 Task: Open Card Image Processing Review in Board Voice of Customer Analysis to Workspace Financial Planning and Analysis and add a team member Softage.2@softage.net, a label Purple, a checklist Intellectual Property Rights, an attachment from your onedrive, a color Purple and finally, add a card description 'Plan and execute company team-building conference with guest speakers on teamwork' and a comment 'We should approach this task with a sense of curiosity and a willingness to learn from others, seeking out new perspectives and insights.'. Add a start date 'Jan 02, 1900' with a due date 'Jan 09, 1900'
Action: Mouse moved to (186, 128)
Screenshot: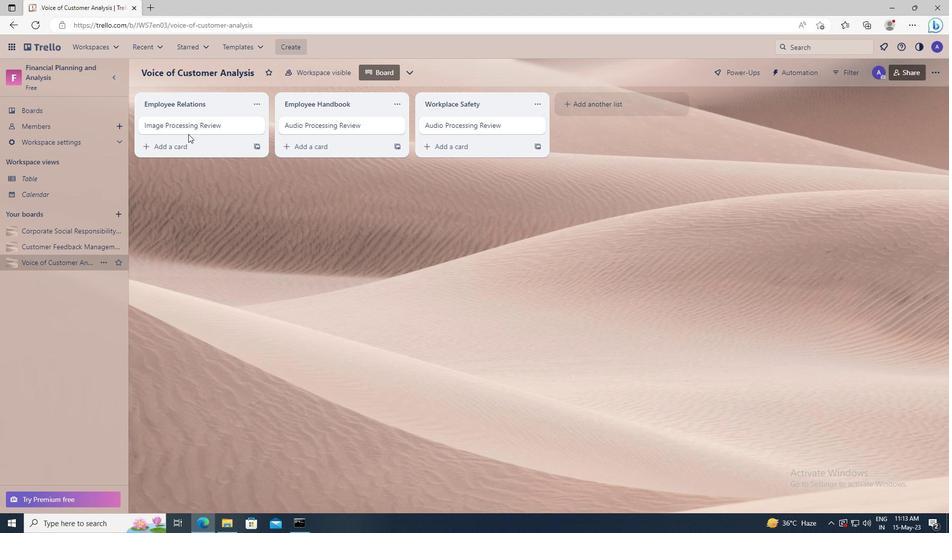 
Action: Mouse pressed left at (186, 128)
Screenshot: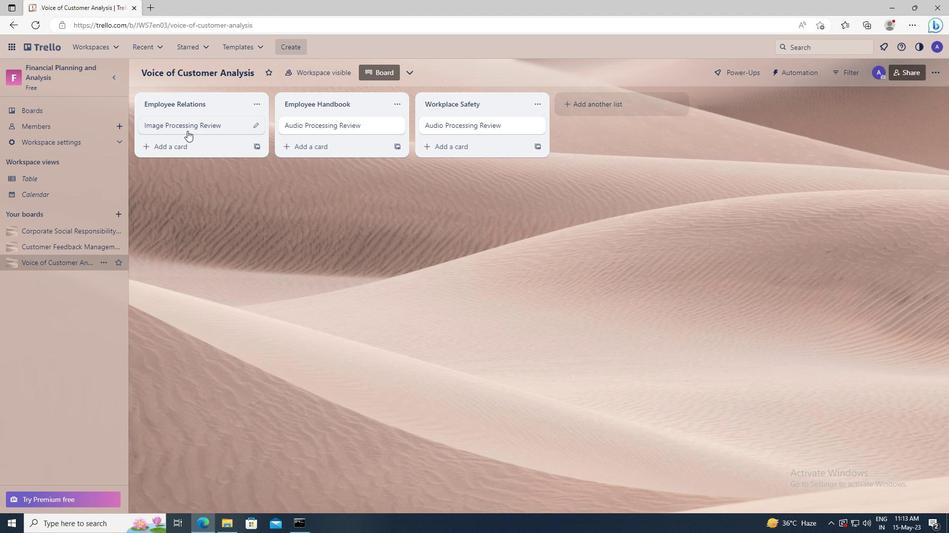 
Action: Mouse moved to (594, 124)
Screenshot: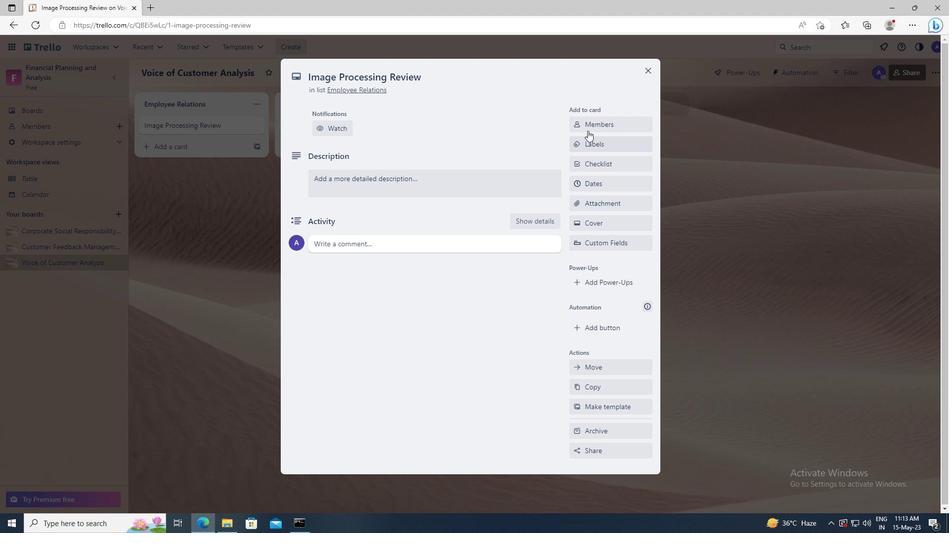 
Action: Mouse pressed left at (594, 124)
Screenshot: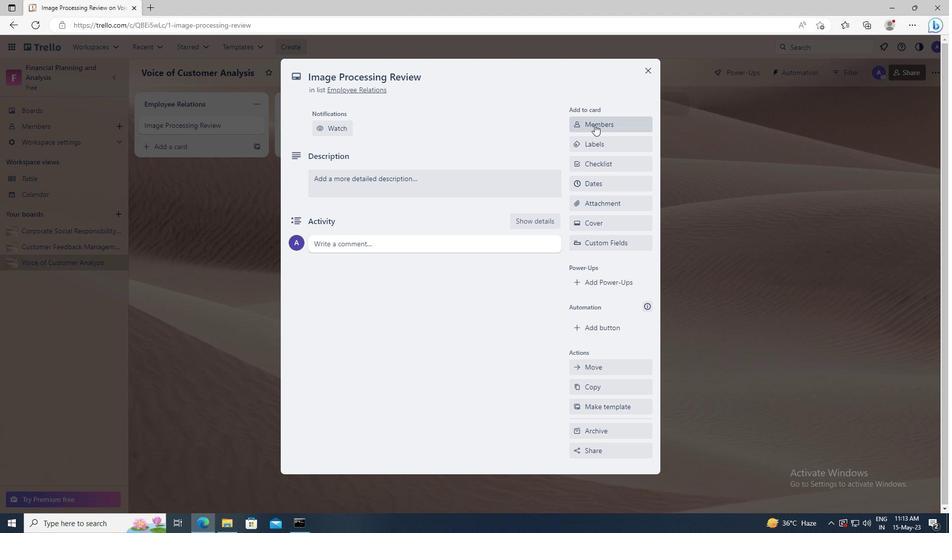 
Action: Mouse moved to (605, 170)
Screenshot: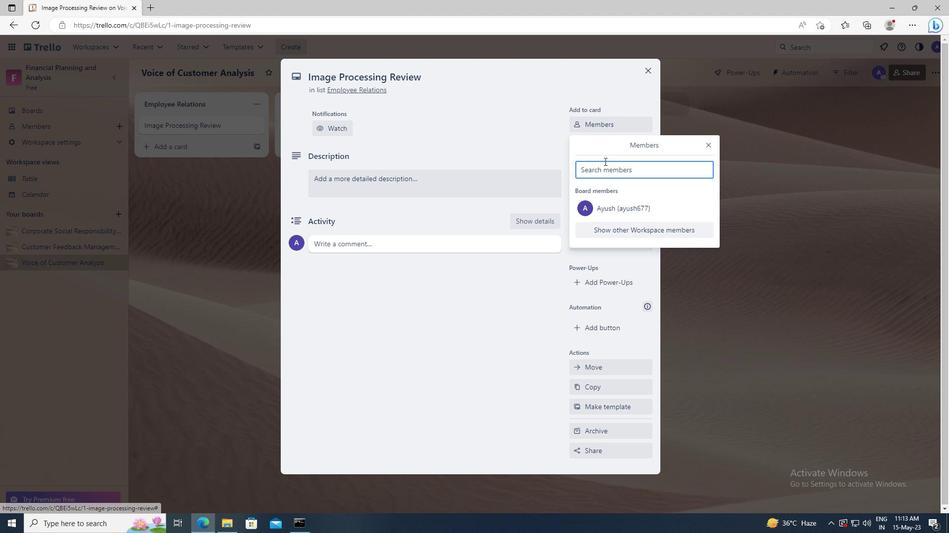 
Action: Mouse pressed left at (605, 170)
Screenshot: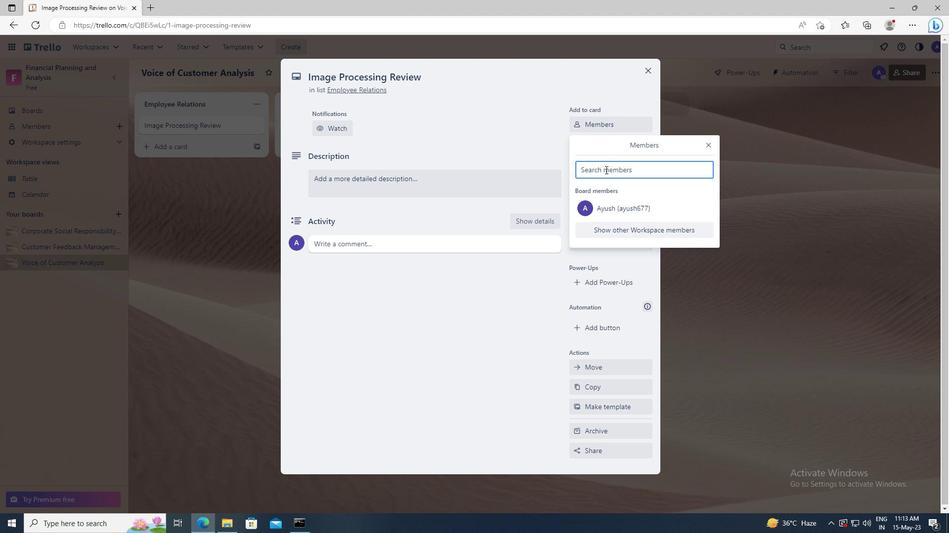 
Action: Key pressed <Key.shift>SOFTAGE.2
Screenshot: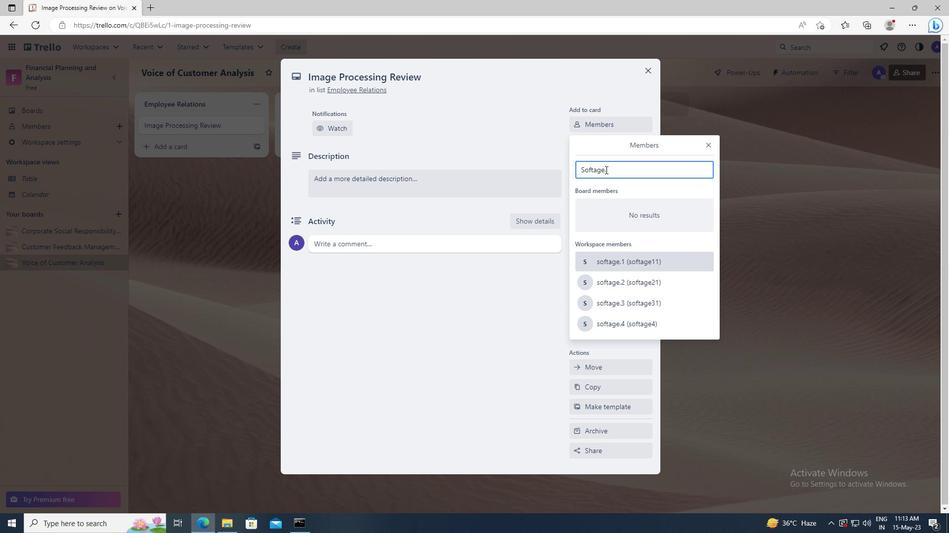 
Action: Mouse moved to (612, 260)
Screenshot: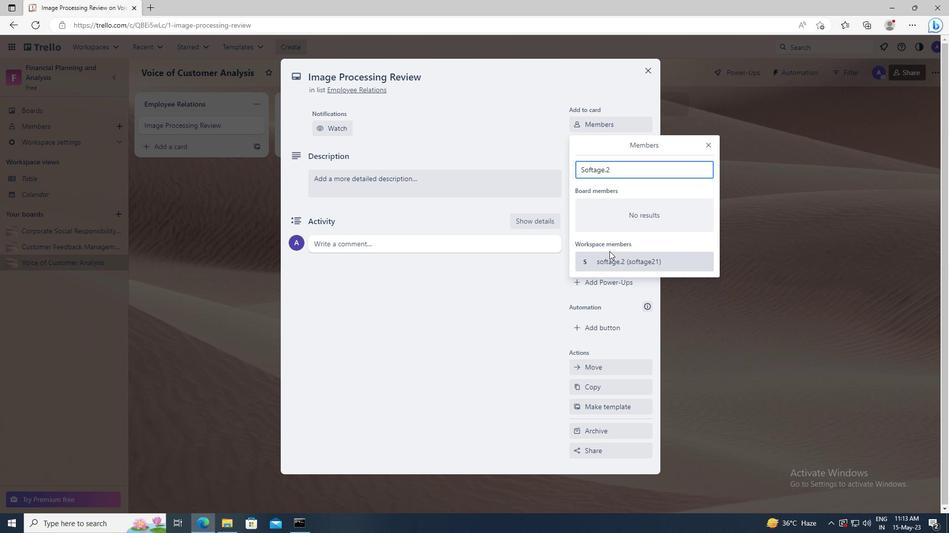 
Action: Mouse pressed left at (612, 260)
Screenshot: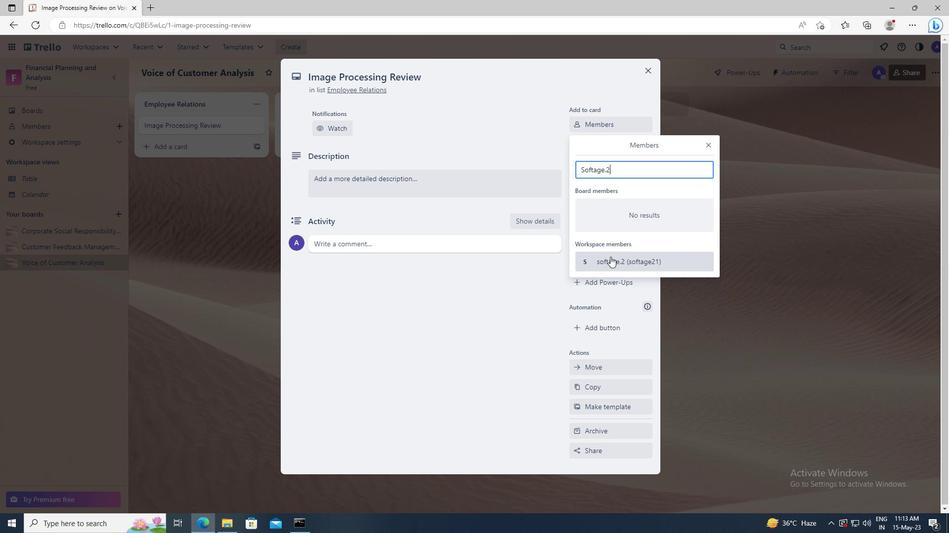 
Action: Mouse moved to (707, 143)
Screenshot: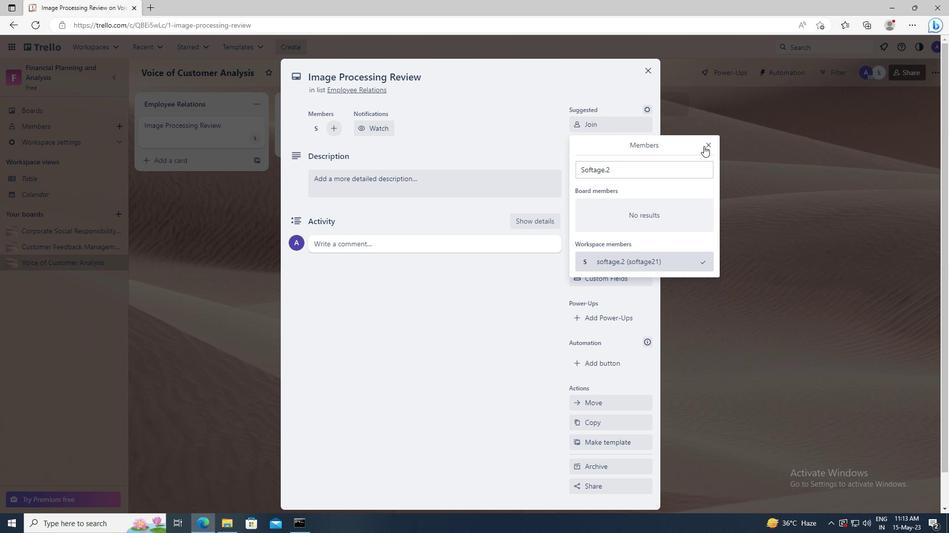 
Action: Mouse pressed left at (707, 143)
Screenshot: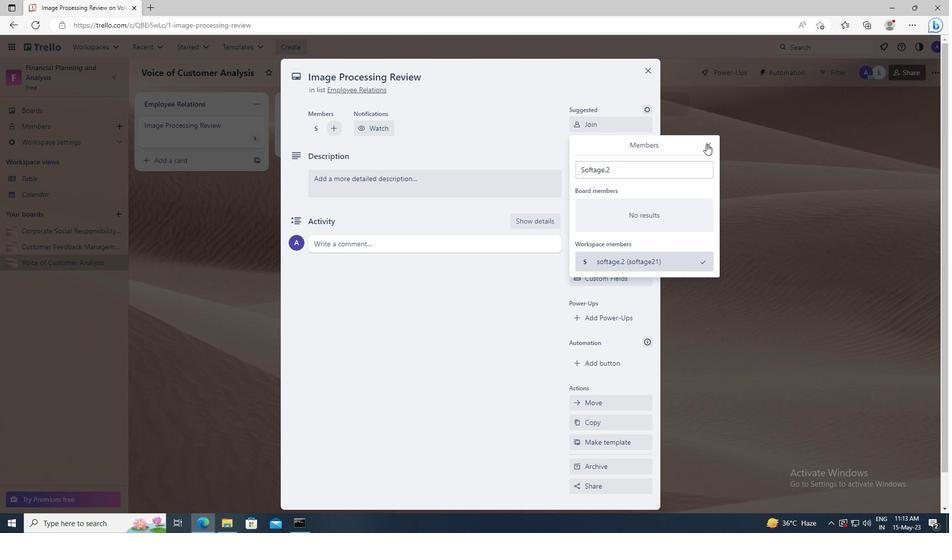 
Action: Mouse moved to (614, 176)
Screenshot: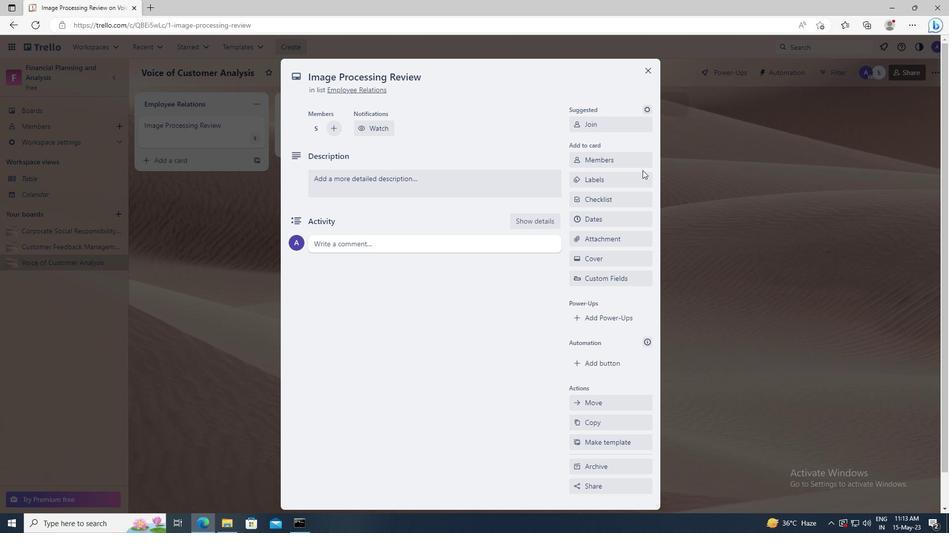 
Action: Mouse pressed left at (614, 176)
Screenshot: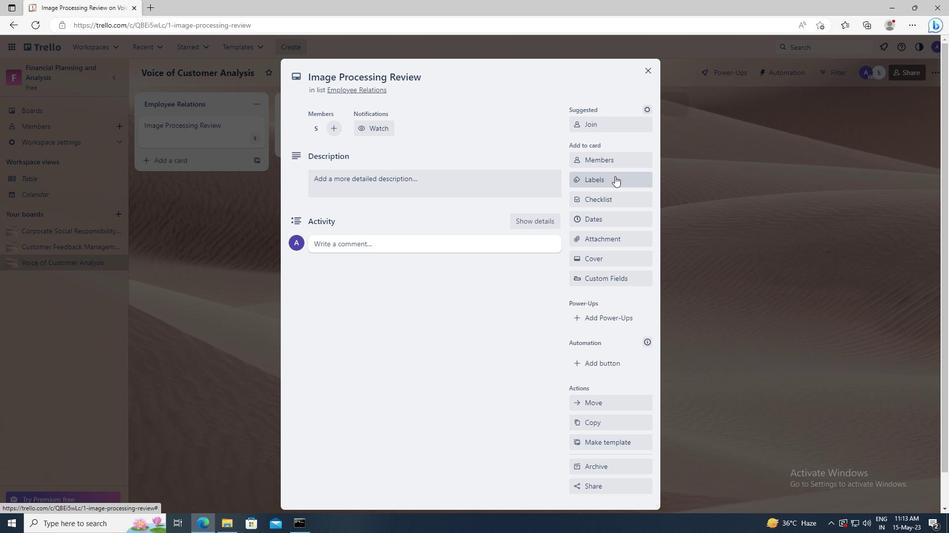 
Action: Mouse moved to (636, 368)
Screenshot: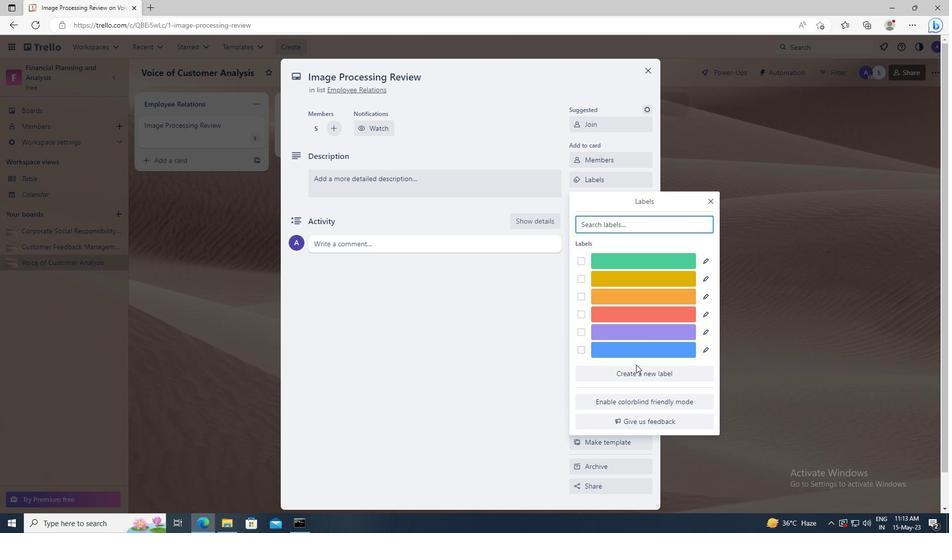 
Action: Mouse pressed left at (636, 368)
Screenshot: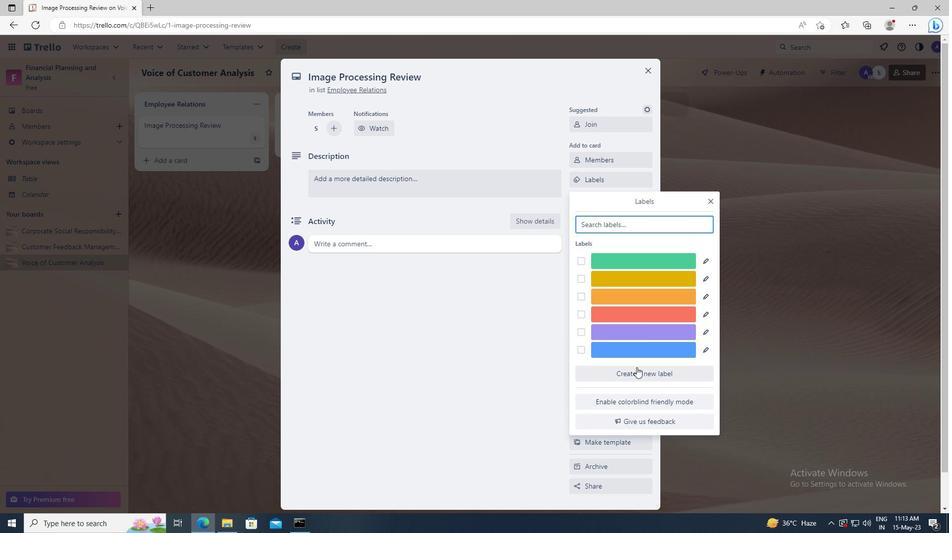 
Action: Mouse moved to (695, 346)
Screenshot: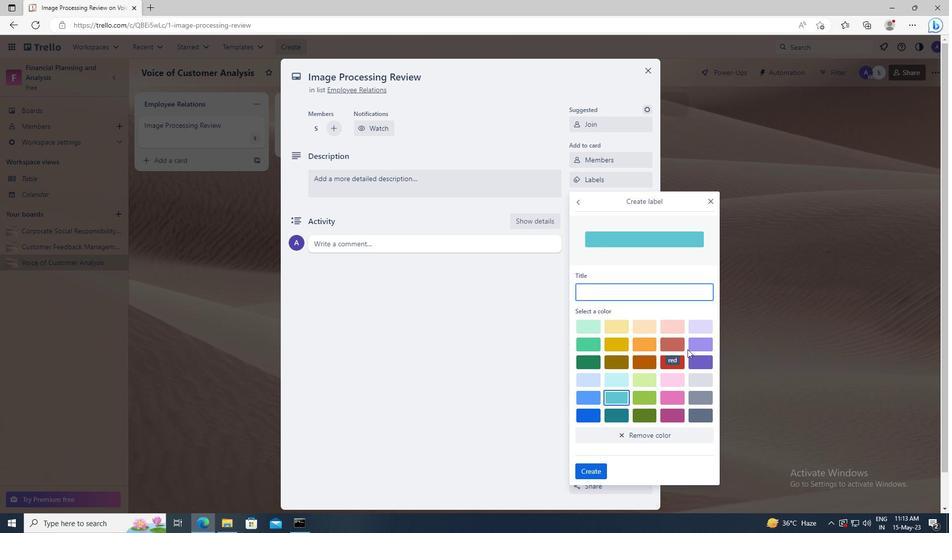
Action: Mouse pressed left at (695, 346)
Screenshot: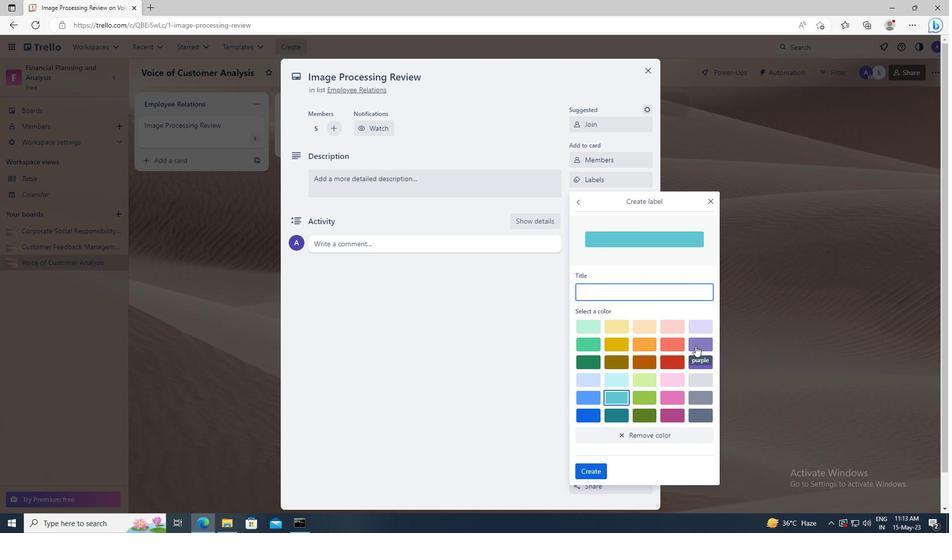 
Action: Mouse moved to (597, 469)
Screenshot: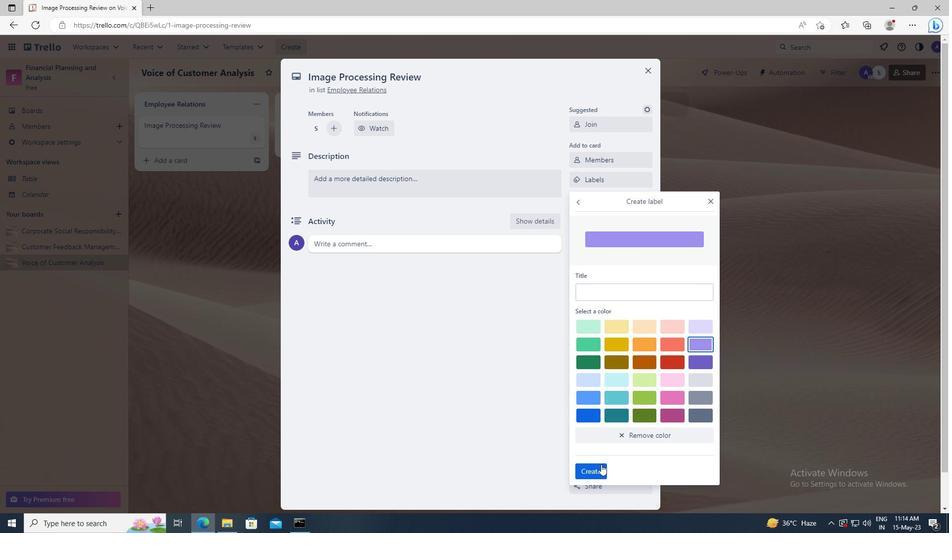 
Action: Mouse pressed left at (597, 469)
Screenshot: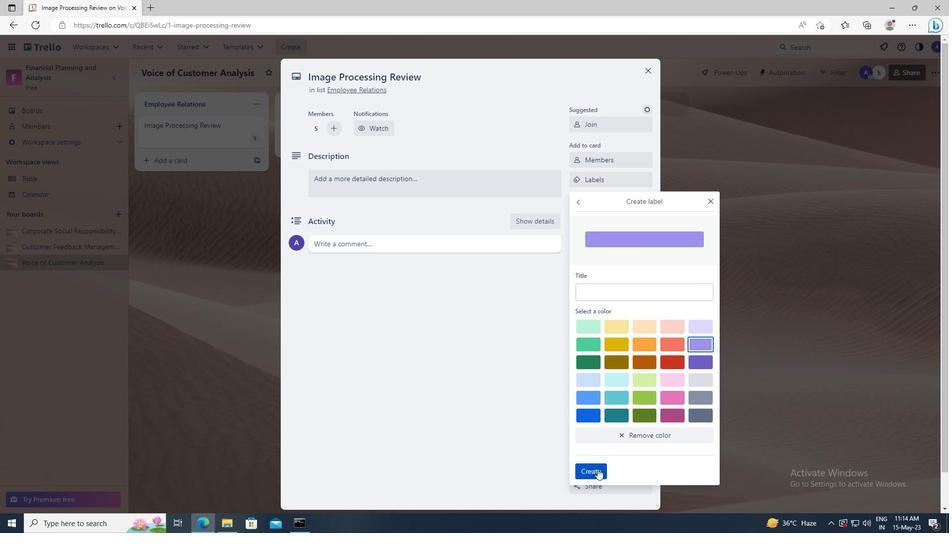 
Action: Mouse moved to (711, 196)
Screenshot: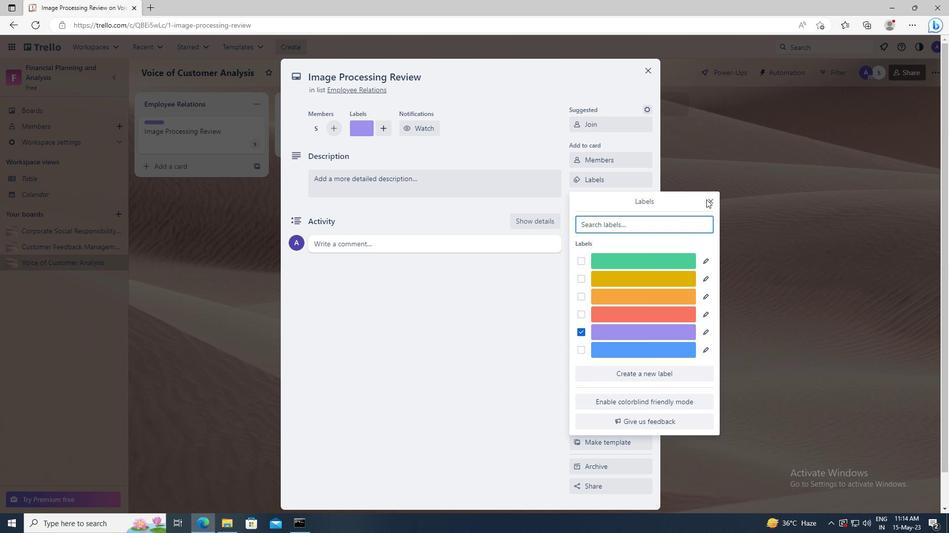 
Action: Mouse pressed left at (711, 196)
Screenshot: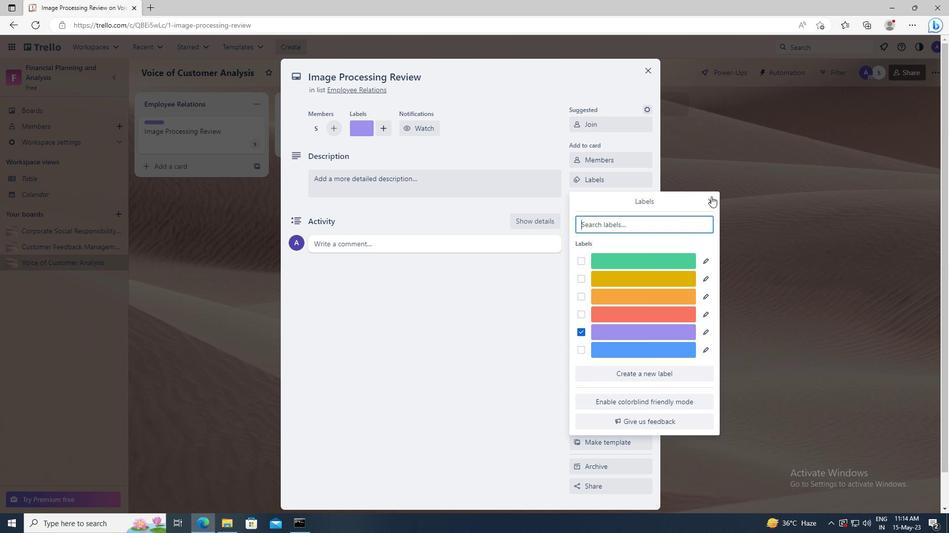 
Action: Mouse moved to (616, 201)
Screenshot: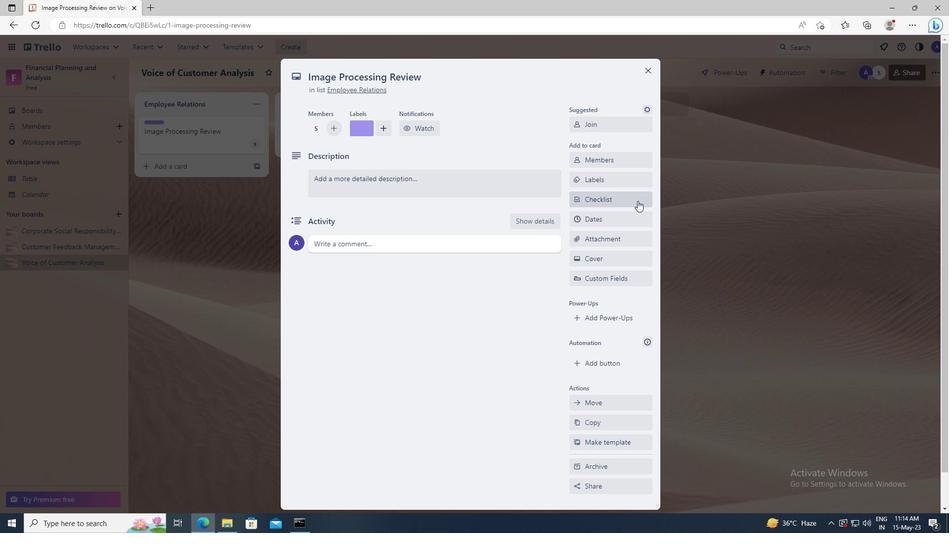 
Action: Mouse pressed left at (616, 201)
Screenshot: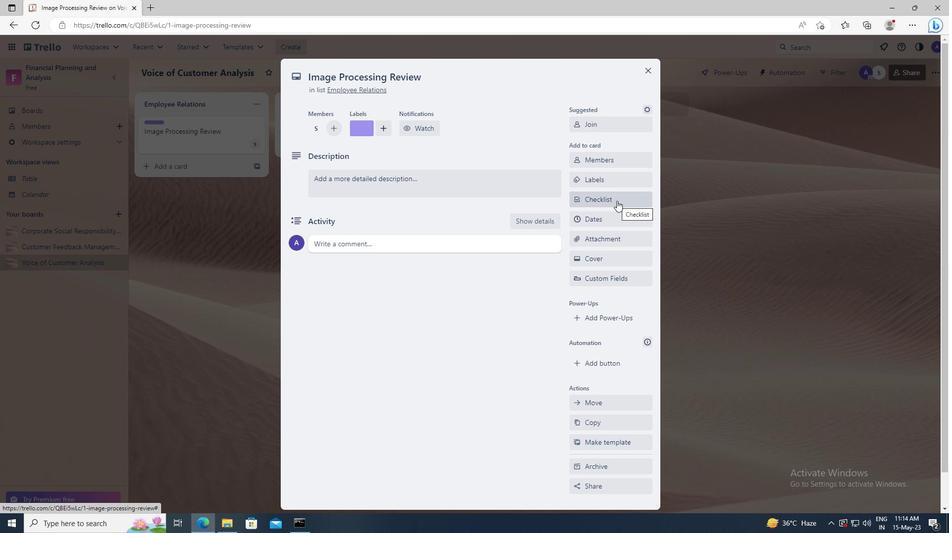 
Action: Key pressed <Key.shift>INTELLECTUAL<Key.space><Key.shift>PROPERTY<Key.space><Key.shift>RIGHTS
Screenshot: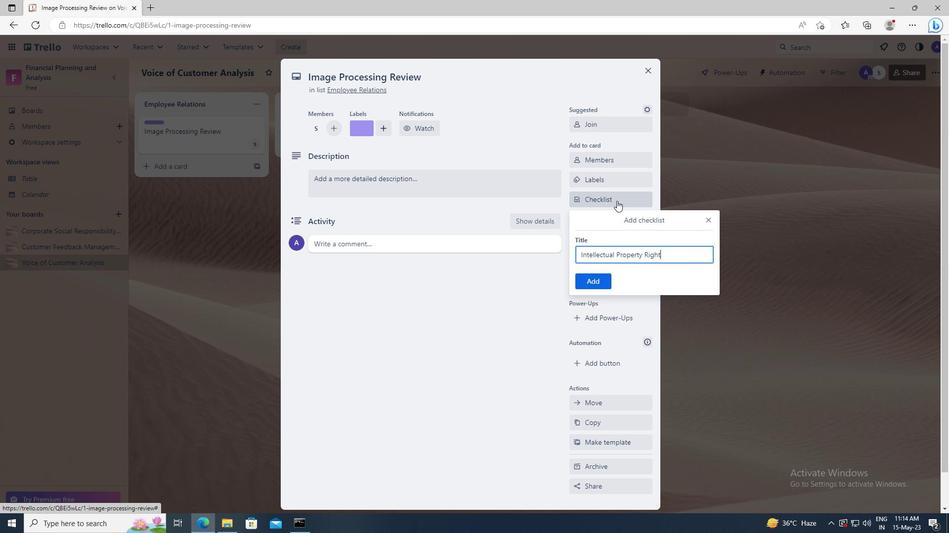 
Action: Mouse moved to (596, 281)
Screenshot: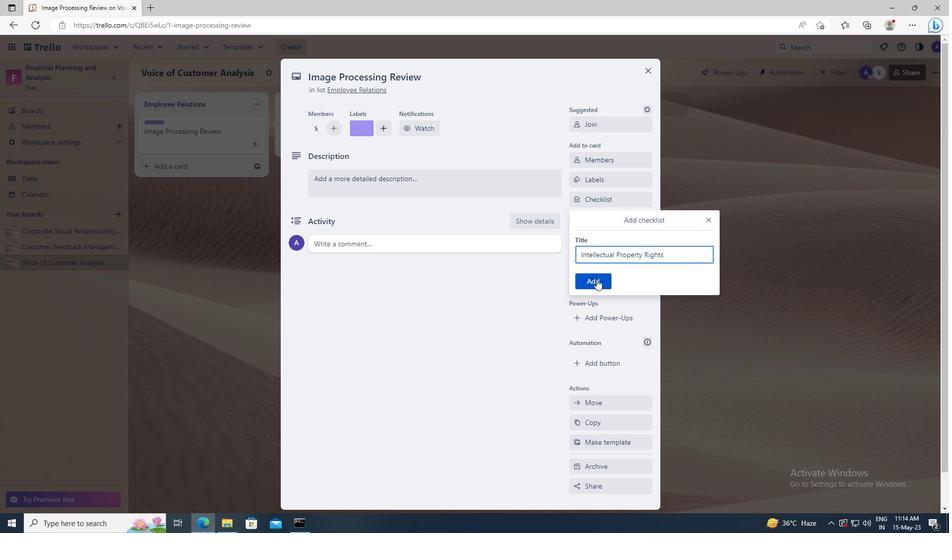 
Action: Mouse pressed left at (596, 281)
Screenshot: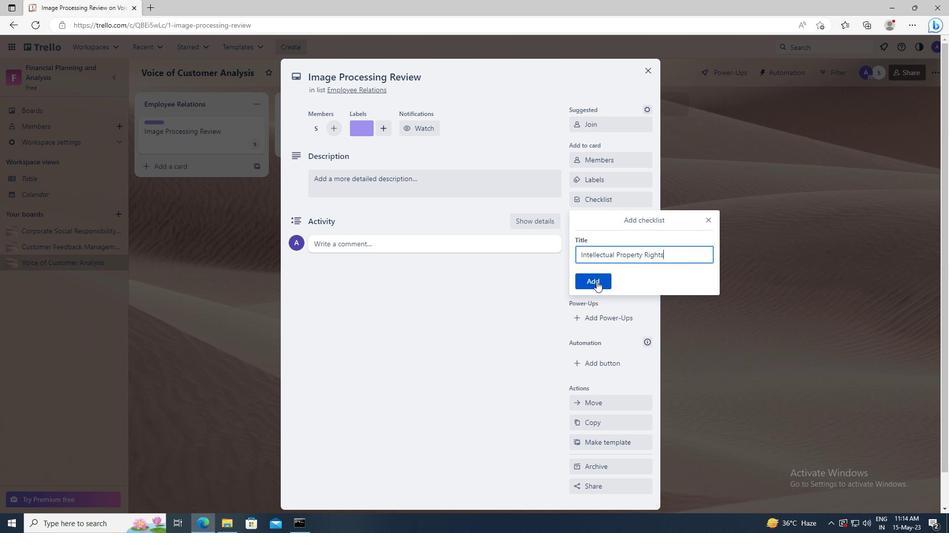 
Action: Mouse moved to (592, 239)
Screenshot: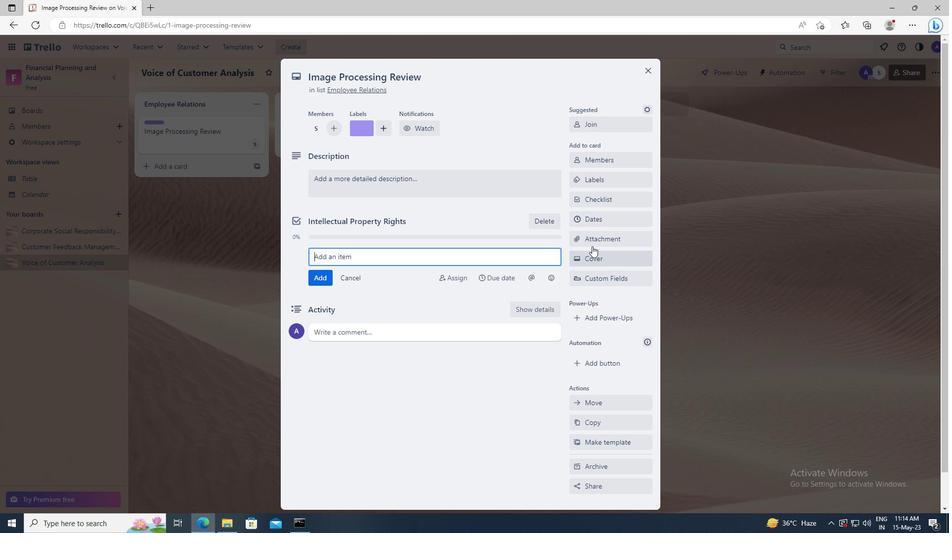 
Action: Mouse pressed left at (592, 239)
Screenshot: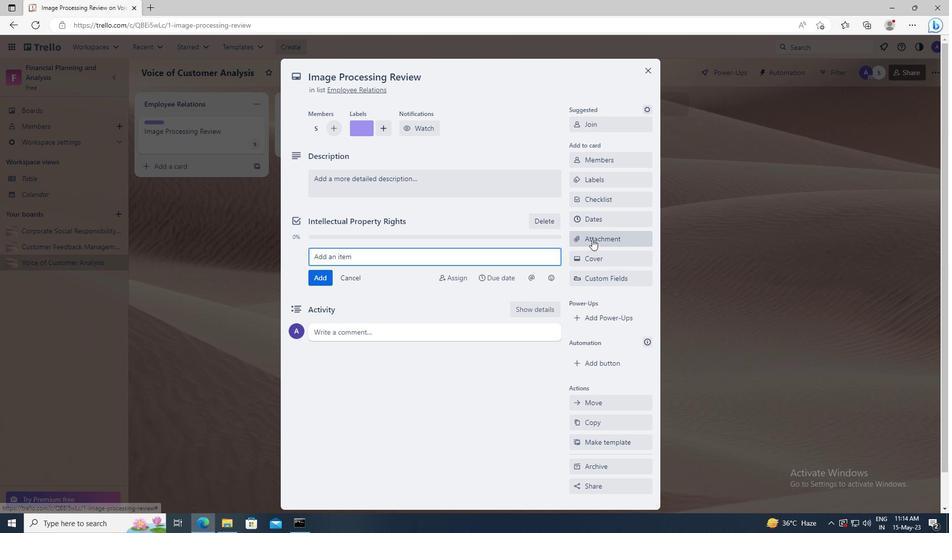 
Action: Mouse moved to (594, 361)
Screenshot: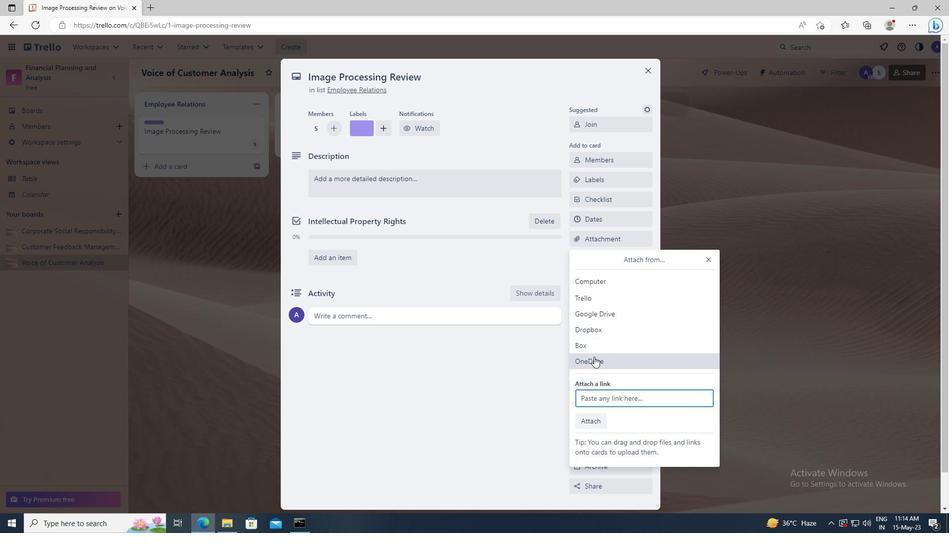 
Action: Mouse pressed left at (594, 361)
Screenshot: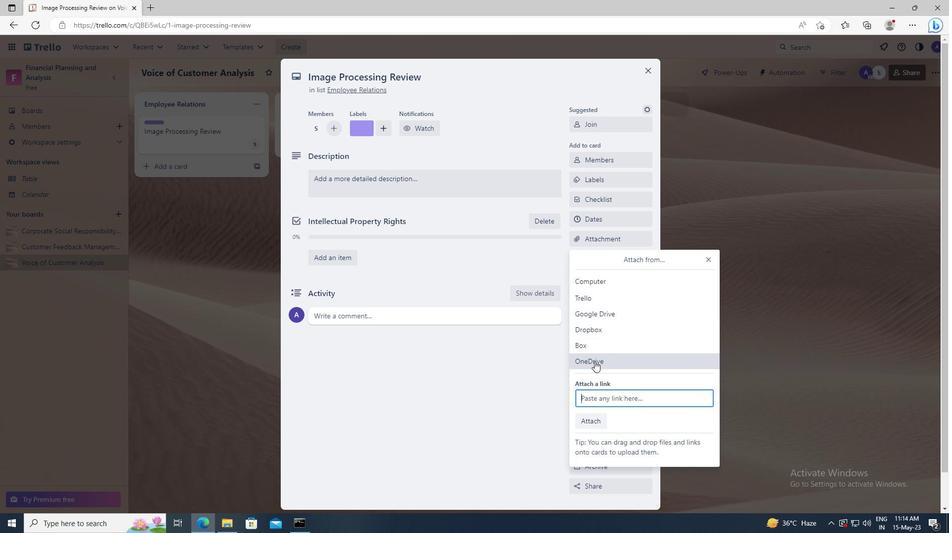 
Action: Mouse moved to (361, 198)
Screenshot: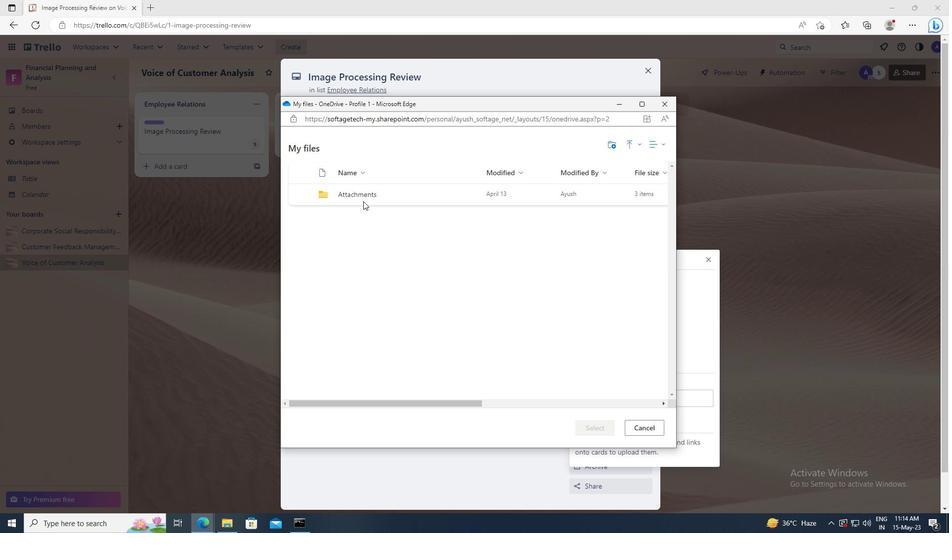 
Action: Mouse pressed left at (361, 198)
Screenshot: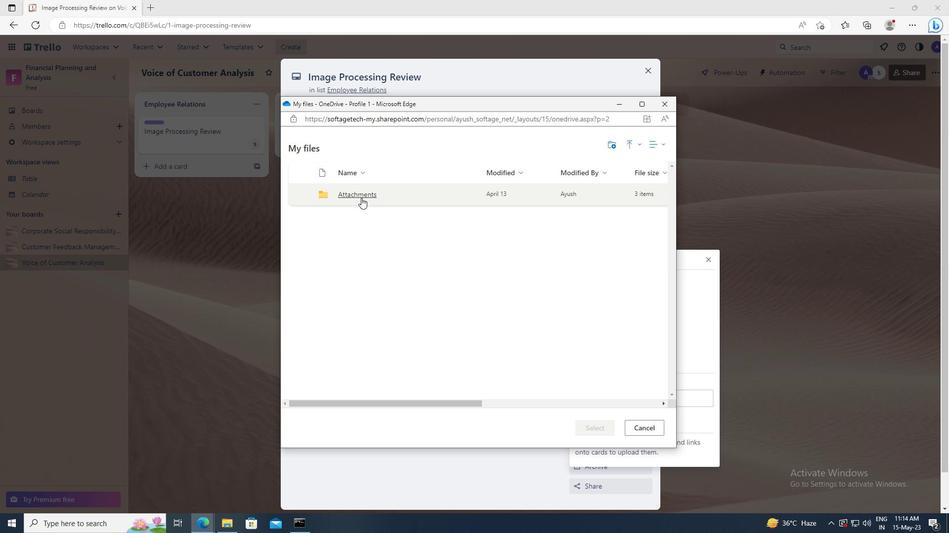 
Action: Mouse moved to (297, 197)
Screenshot: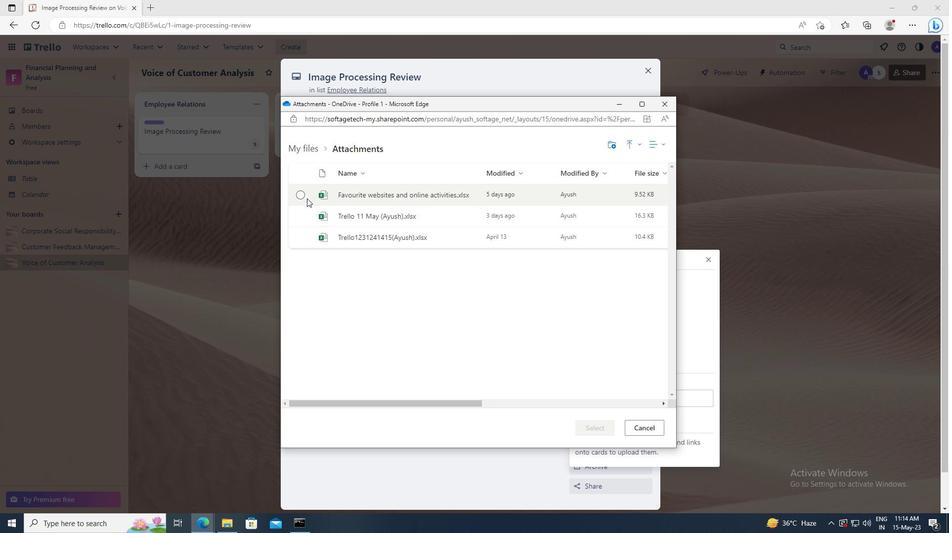 
Action: Mouse pressed left at (297, 197)
Screenshot: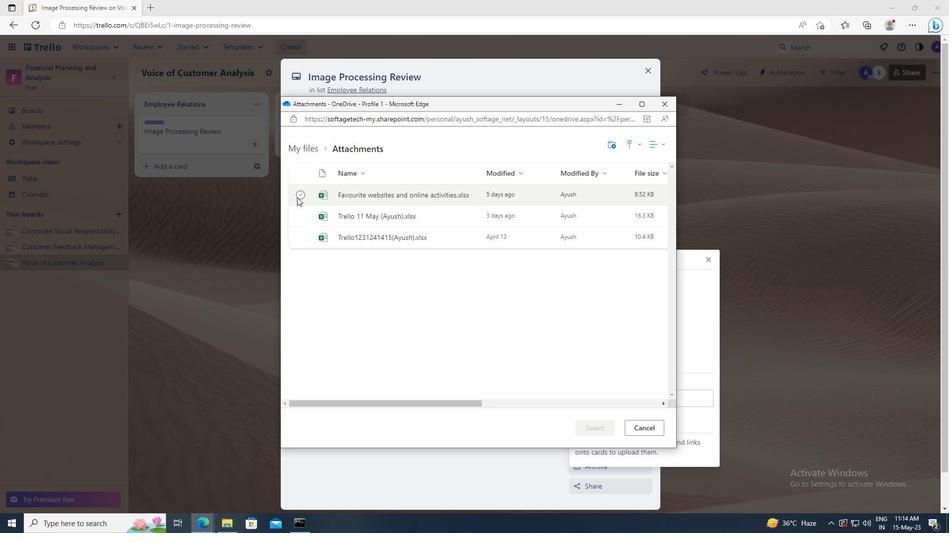 
Action: Mouse moved to (596, 427)
Screenshot: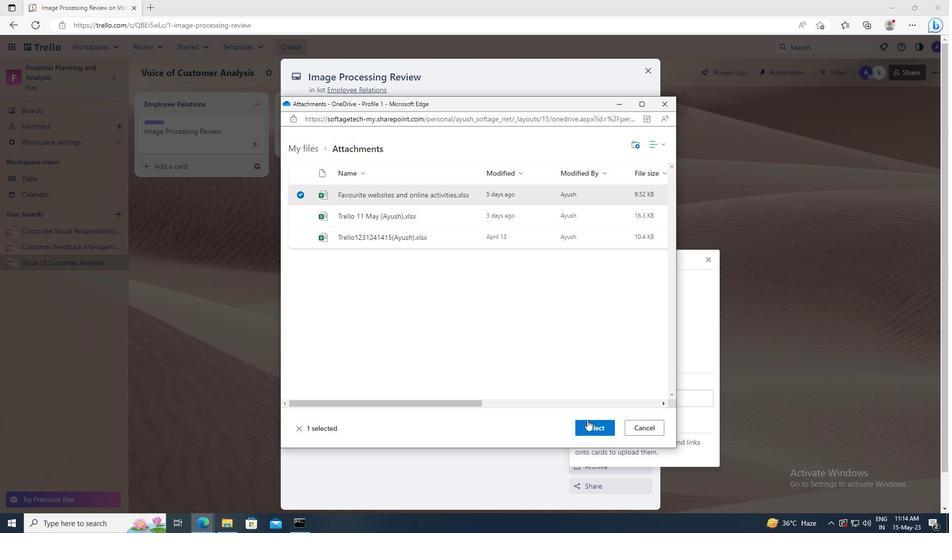 
Action: Mouse pressed left at (596, 427)
Screenshot: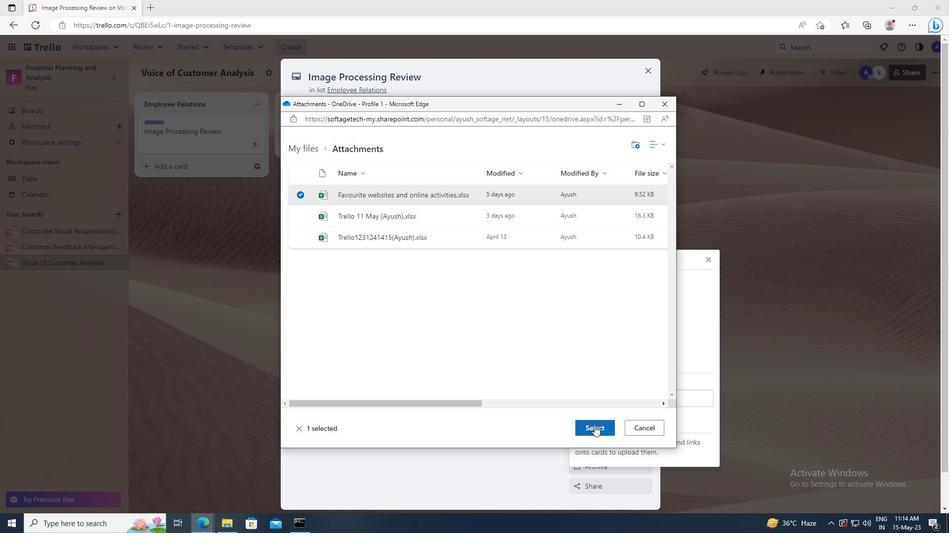 
Action: Mouse moved to (580, 261)
Screenshot: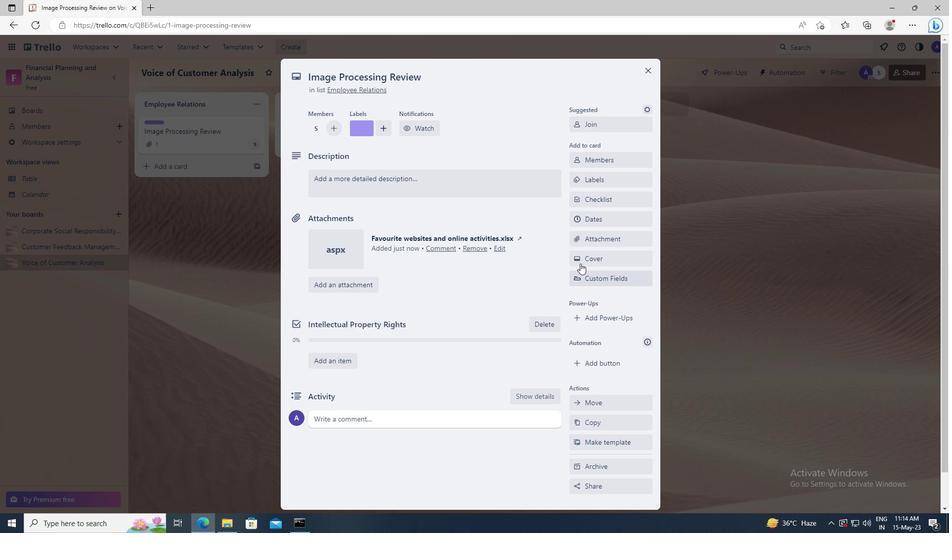 
Action: Mouse pressed left at (580, 261)
Screenshot: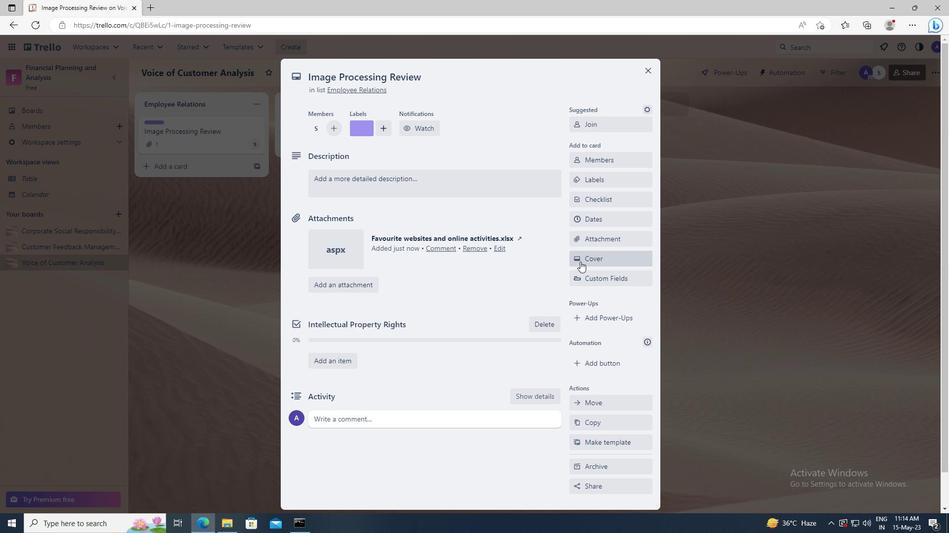 
Action: Mouse moved to (698, 314)
Screenshot: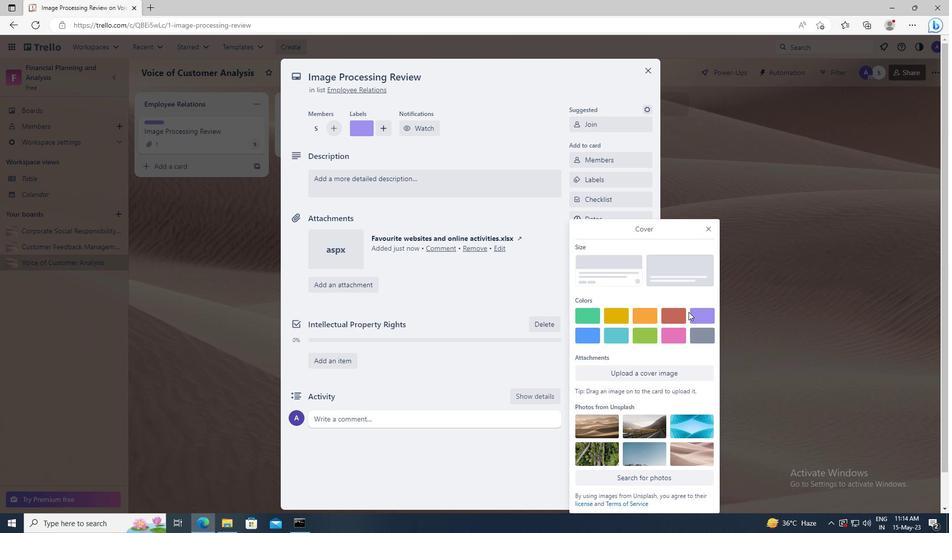 
Action: Mouse pressed left at (698, 314)
Screenshot: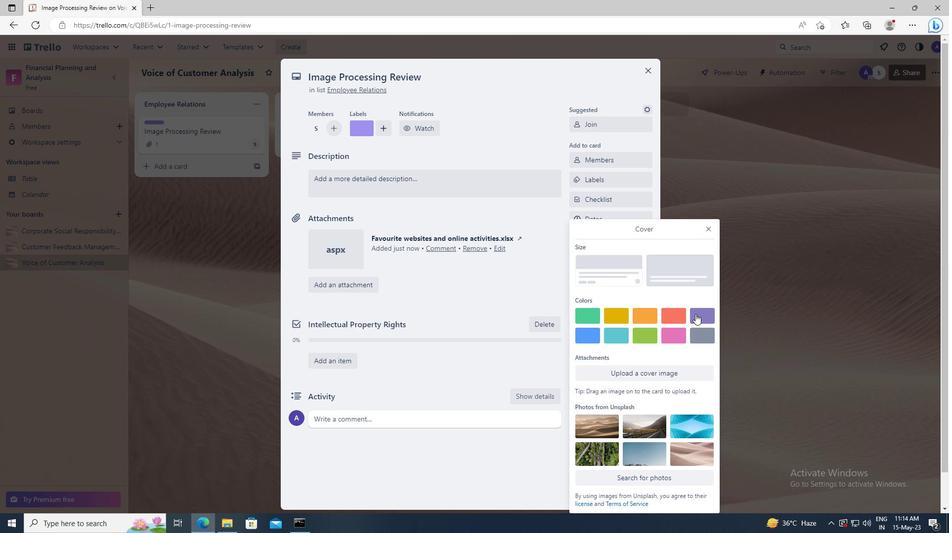 
Action: Mouse moved to (707, 212)
Screenshot: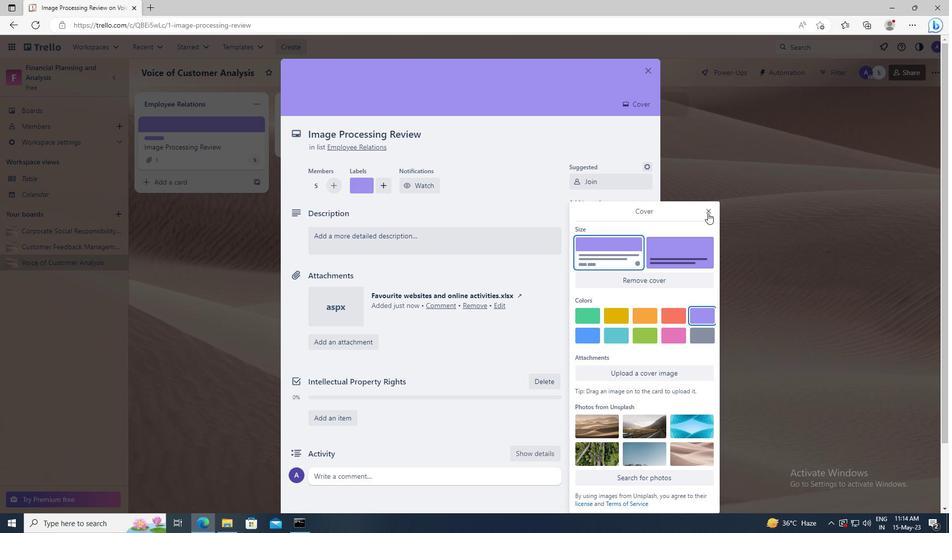 
Action: Mouse pressed left at (707, 212)
Screenshot: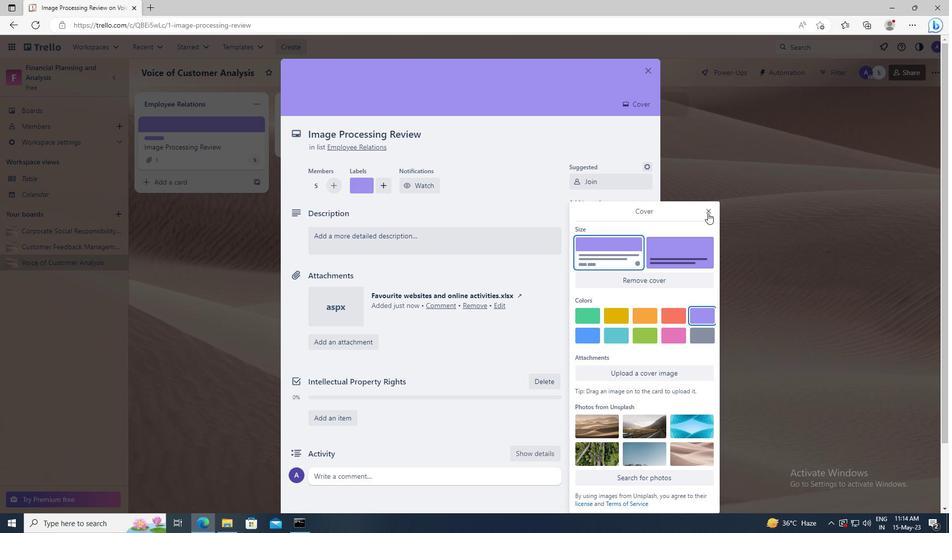 
Action: Mouse moved to (460, 244)
Screenshot: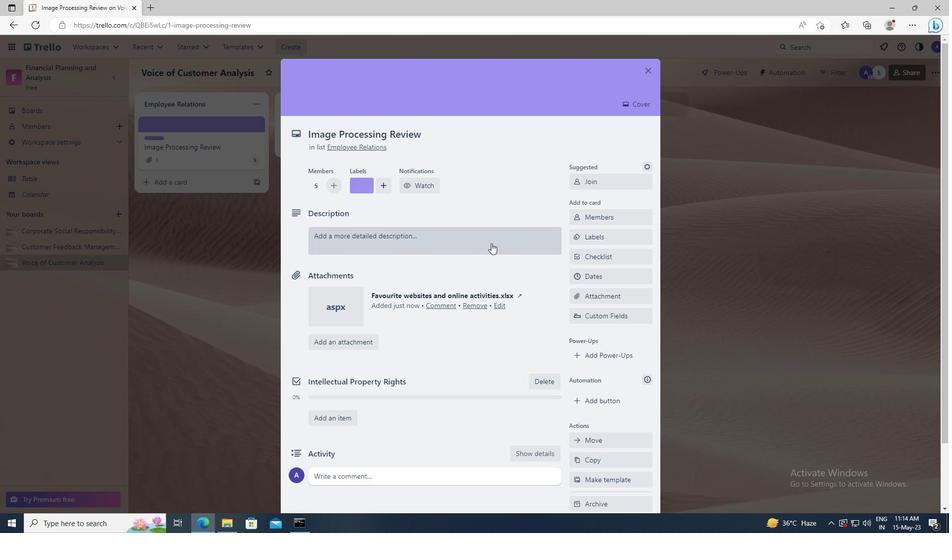 
Action: Mouse pressed left at (460, 244)
Screenshot: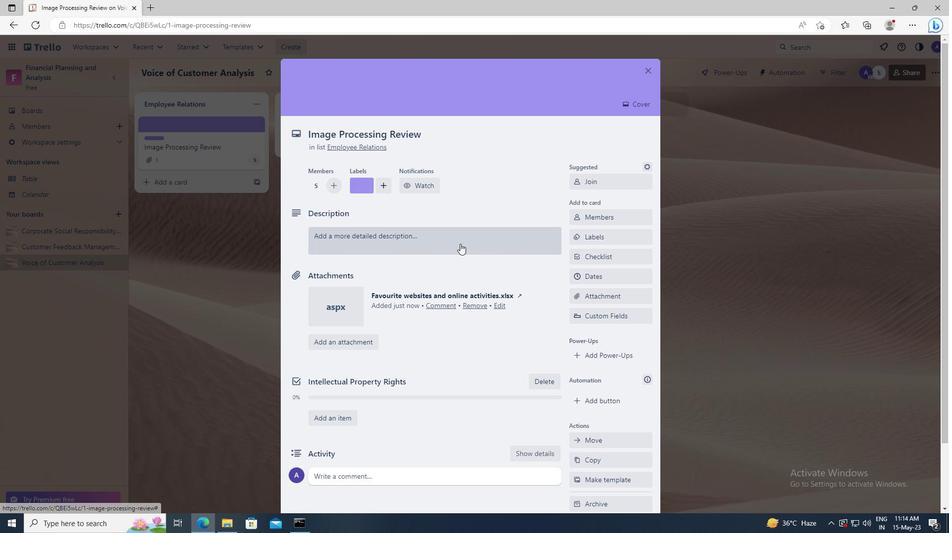 
Action: Key pressed <Key.shift>PLAN<Key.space>AND<Key.space>EXECUTE<Key.space>COMPANY<Key.space>TEAM-BUILDING<Key.space>CONFERENCE<Key.space>WITH<Key.space>GUEST<Key.space>SPEAKERS<Key.space>ON<Key.space>TEAMWORK
Screenshot: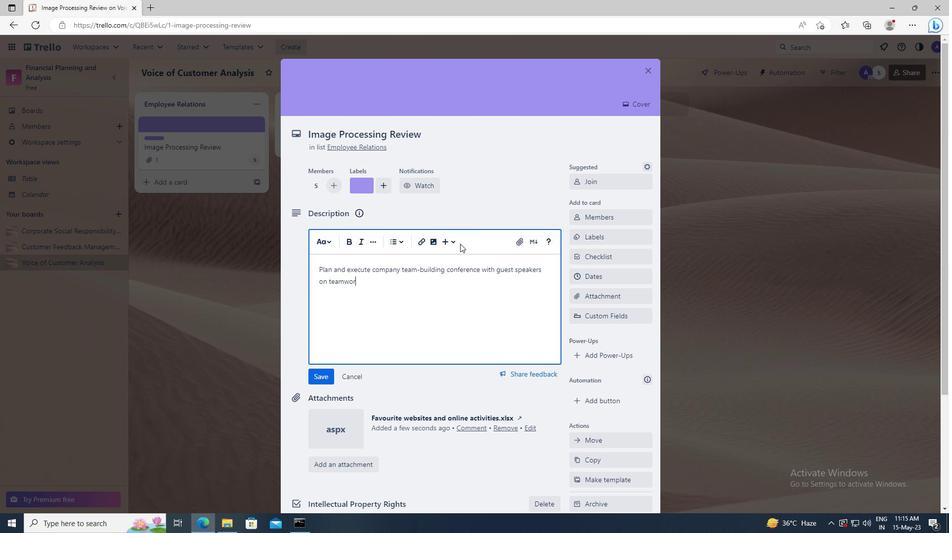 
Action: Mouse moved to (430, 279)
Screenshot: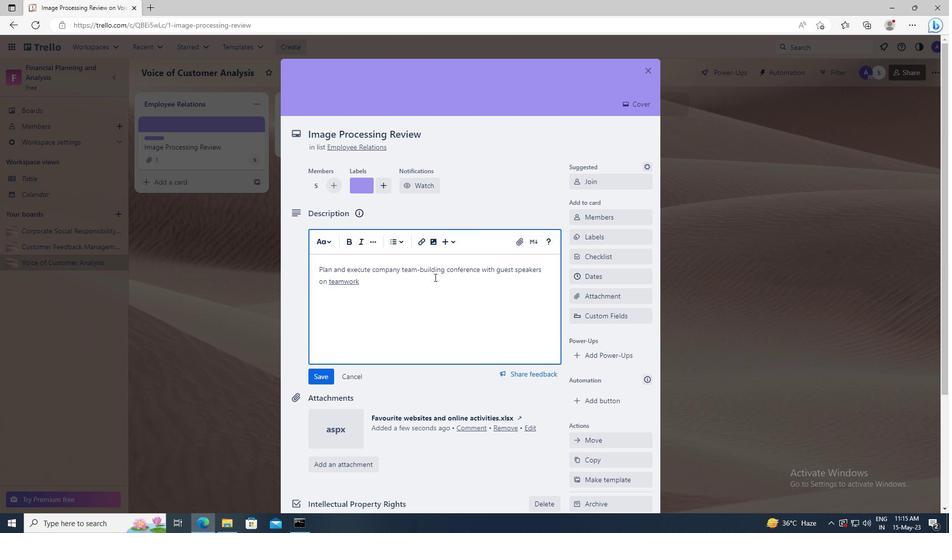 
Action: Mouse scrolled (430, 279) with delta (0, 0)
Screenshot: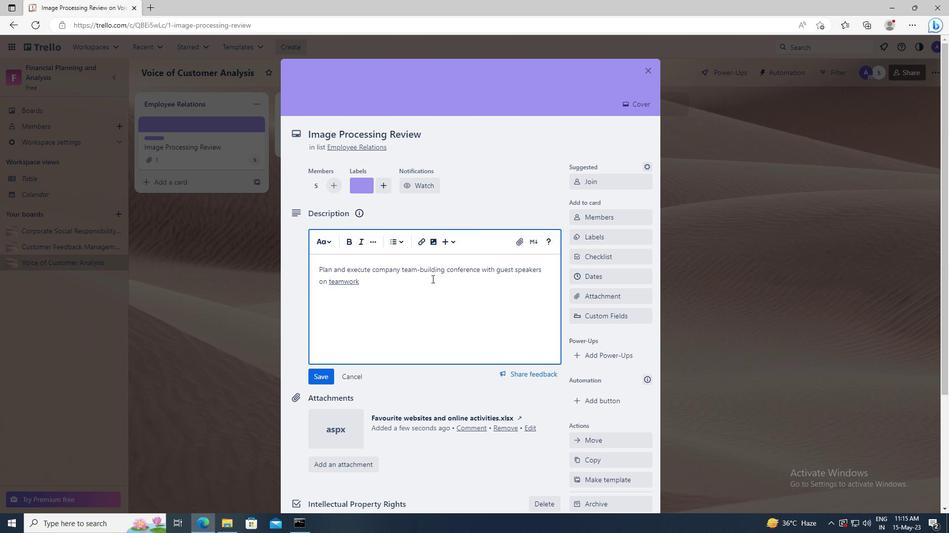 
Action: Mouse moved to (321, 305)
Screenshot: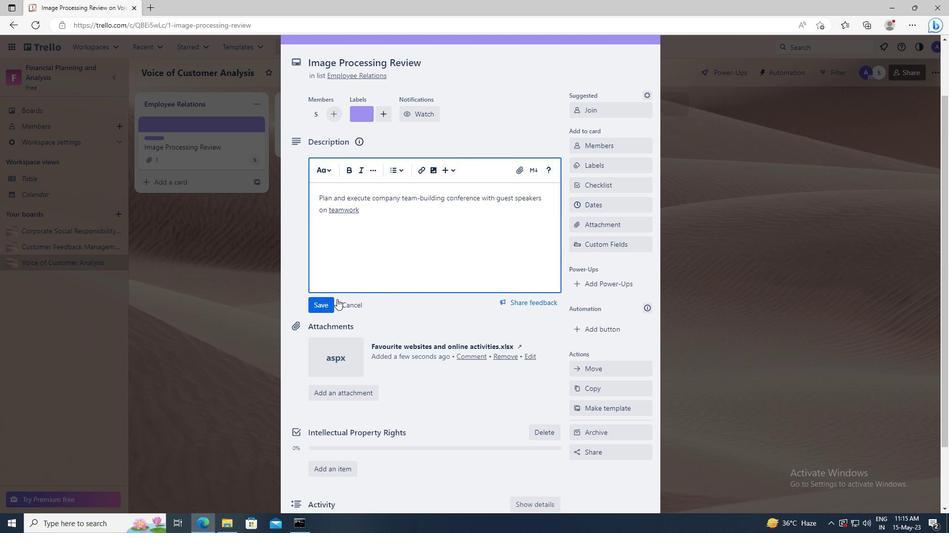 
Action: Mouse pressed left at (321, 305)
Screenshot: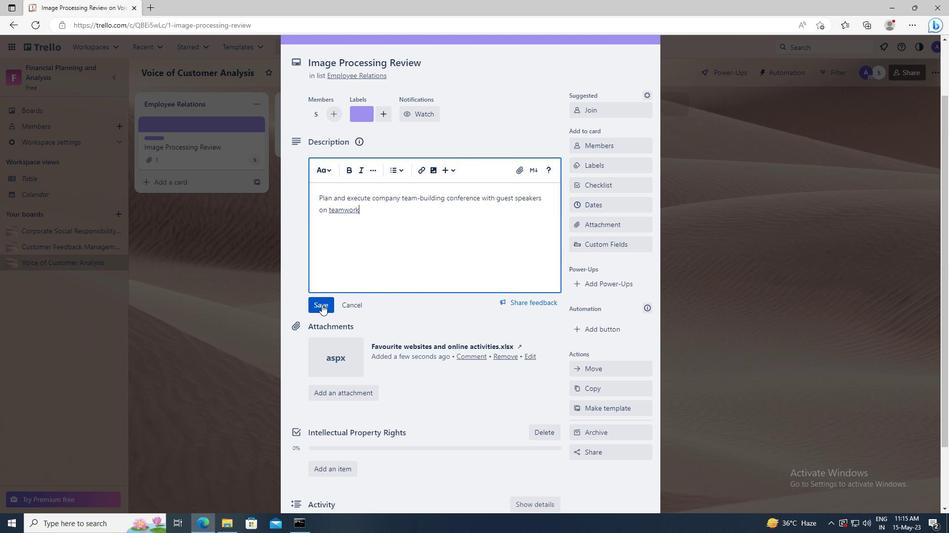 
Action: Mouse moved to (346, 318)
Screenshot: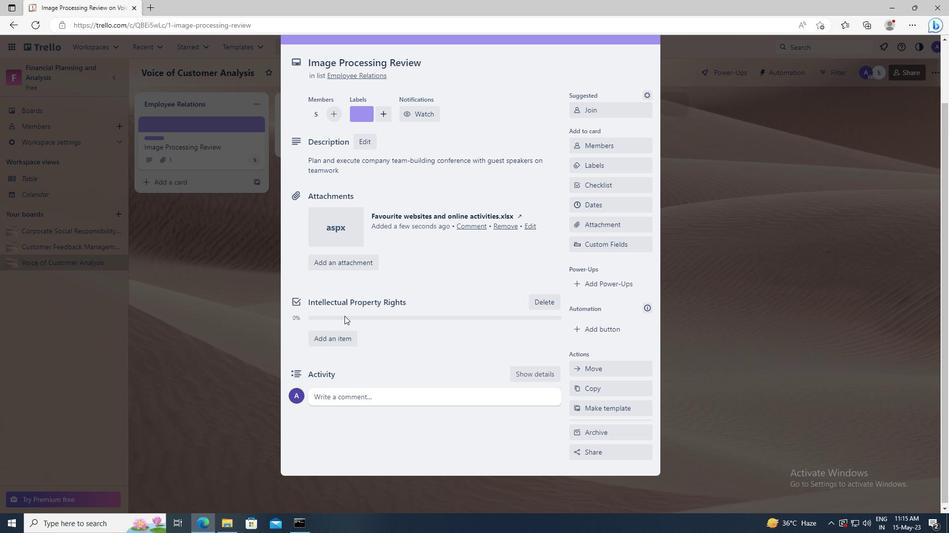 
Action: Mouse scrolled (346, 317) with delta (0, 0)
Screenshot: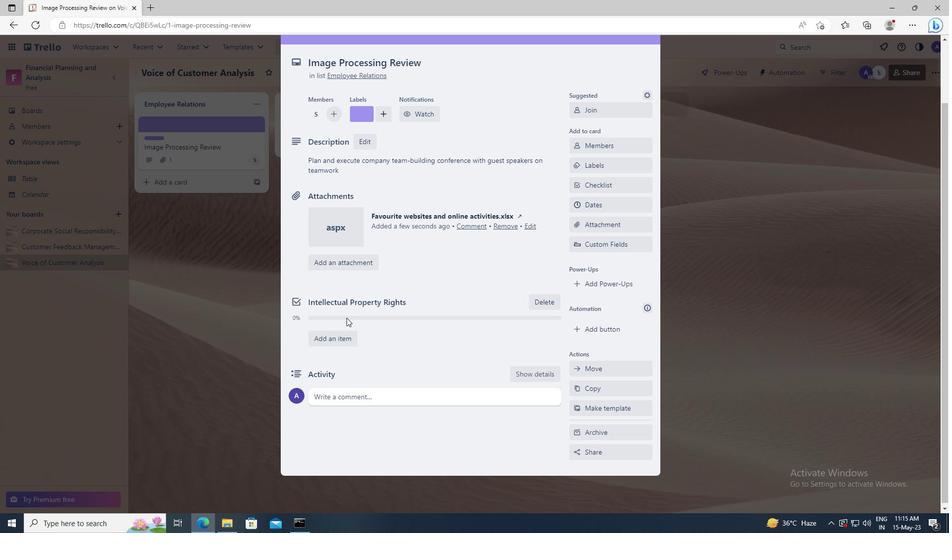 
Action: Mouse moved to (353, 395)
Screenshot: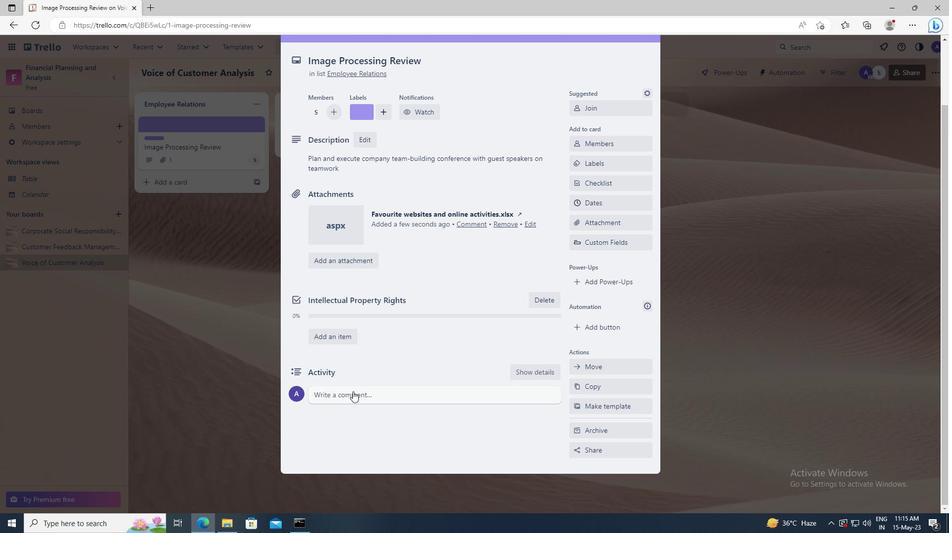 
Action: Mouse pressed left at (353, 395)
Screenshot: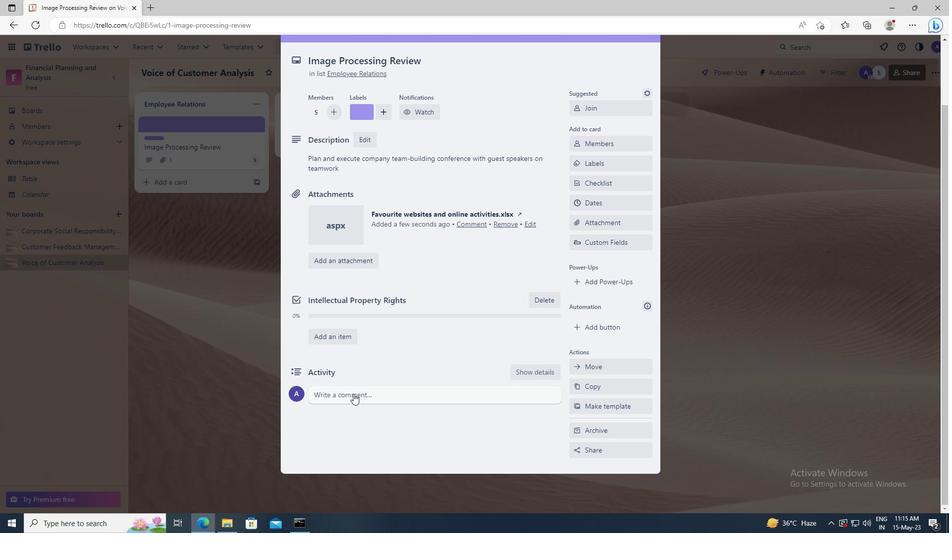 
Action: Key pressed <Key.shift>WE<Key.space>SHOULD<Key.space>APPROACH<Key.space>THIS<Key.space>TASK<Key.space>WITH<Key.space>A<Key.space>SENSE<Key.space>OF<Key.space>CURIOSITY<Key.space>AND<Key.space>A<Key.space>WILLINGNESS<Key.space>TO<Key.space>LEARN<Key.space>FROM<Key.space>OTHERS,<Key.space>SEEKING<Key.space>OUT<Key.space>NEW<Key.space>PERSPECTIVES<Key.space>AND<Key.space>INSIGHTS.
Screenshot: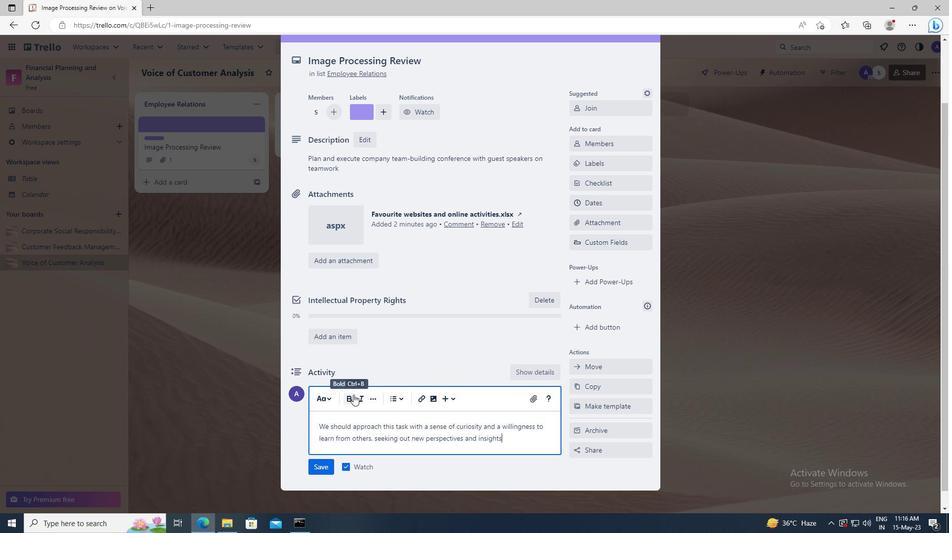 
Action: Mouse moved to (325, 466)
Screenshot: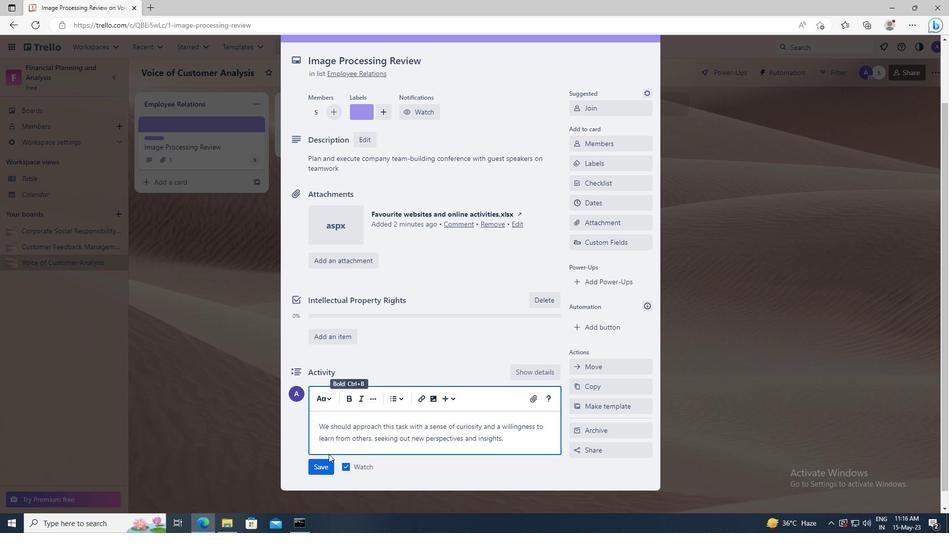 
Action: Mouse pressed left at (325, 466)
Screenshot: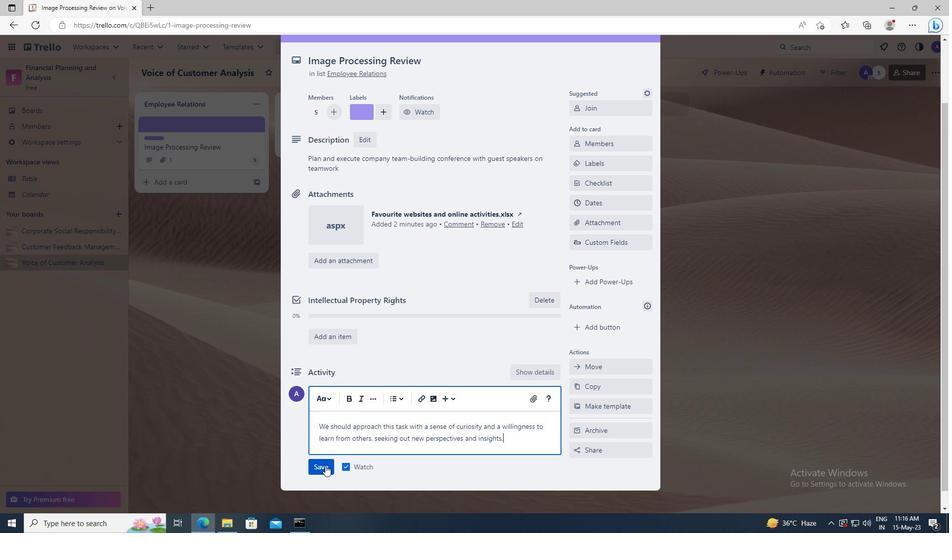 
Action: Mouse moved to (591, 201)
Screenshot: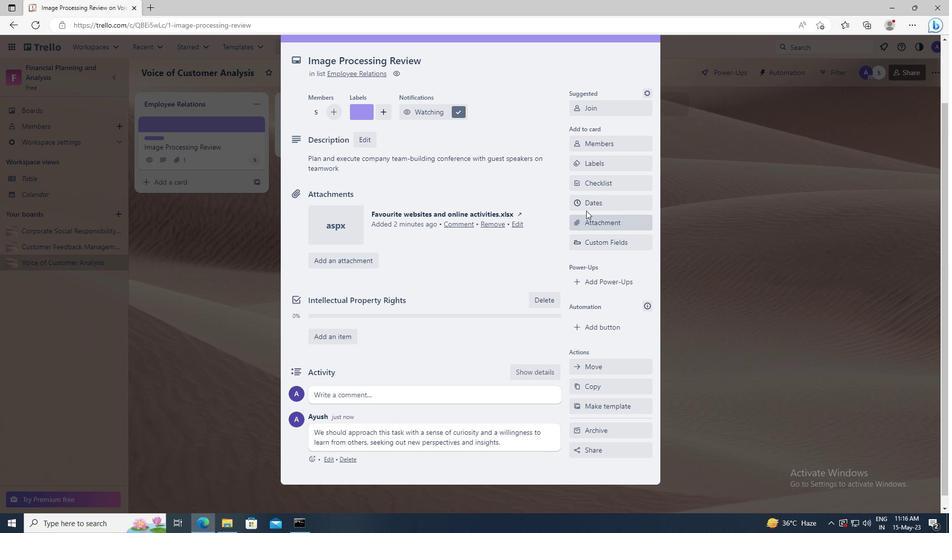 
Action: Mouse pressed left at (591, 201)
Screenshot: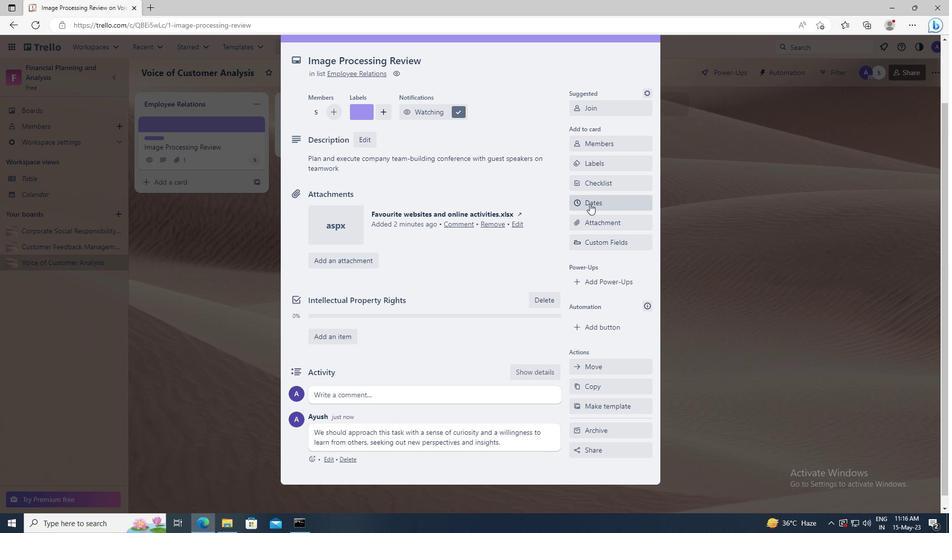 
Action: Mouse moved to (582, 249)
Screenshot: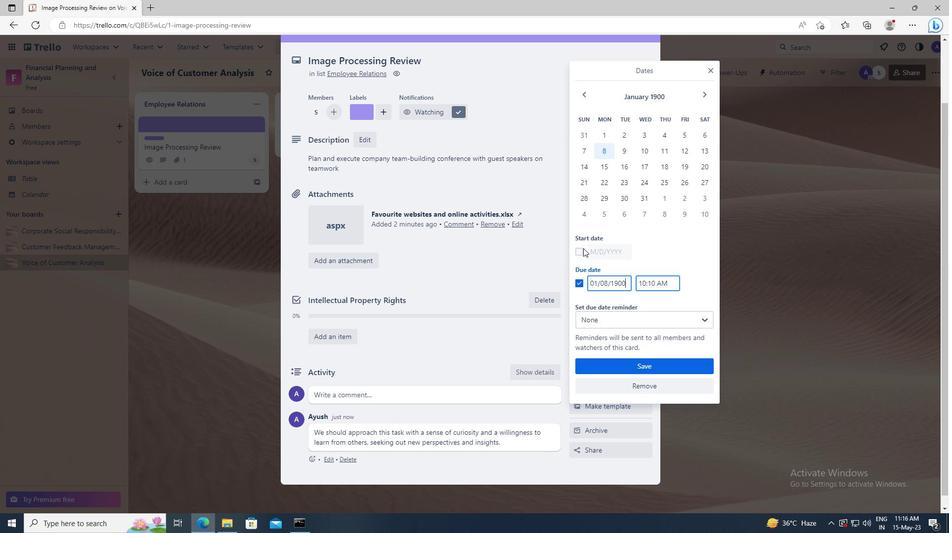 
Action: Mouse pressed left at (582, 249)
Screenshot: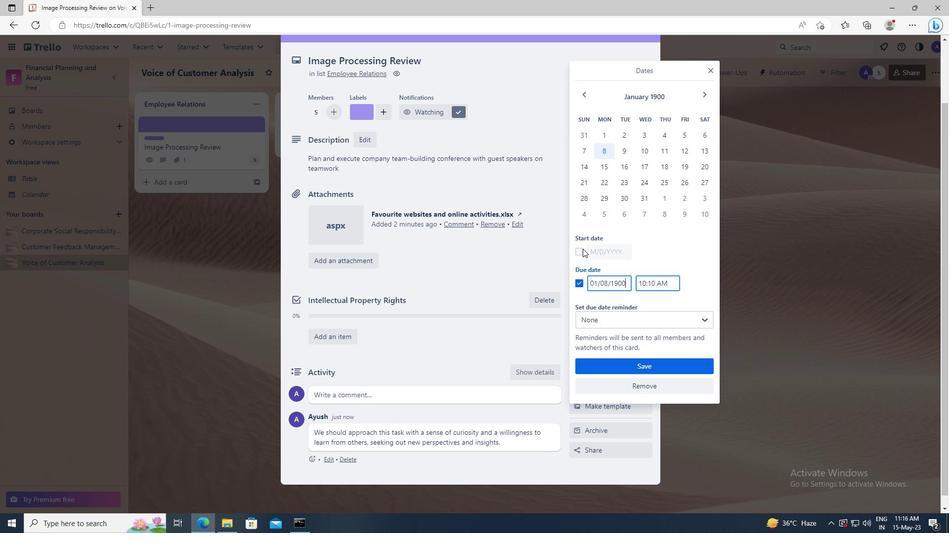 
Action: Mouse moved to (624, 249)
Screenshot: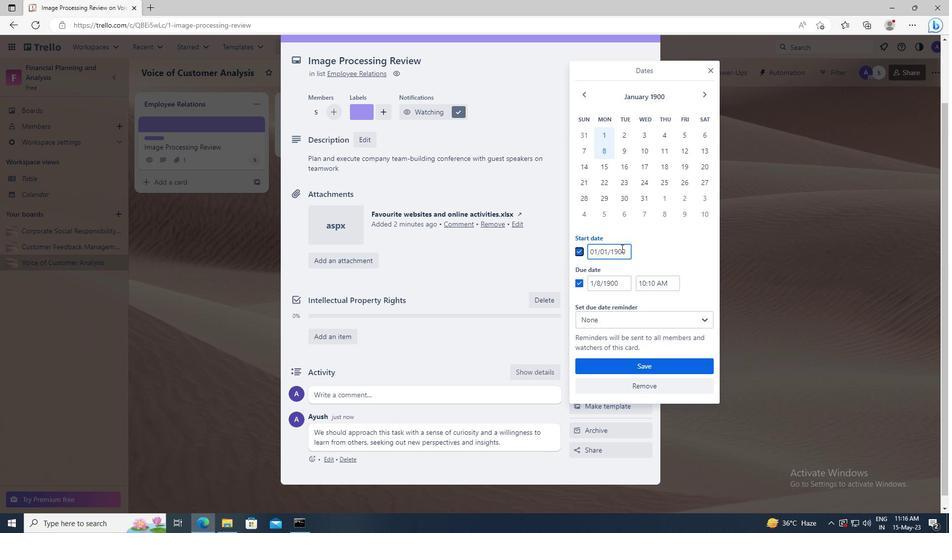 
Action: Mouse pressed left at (624, 249)
Screenshot: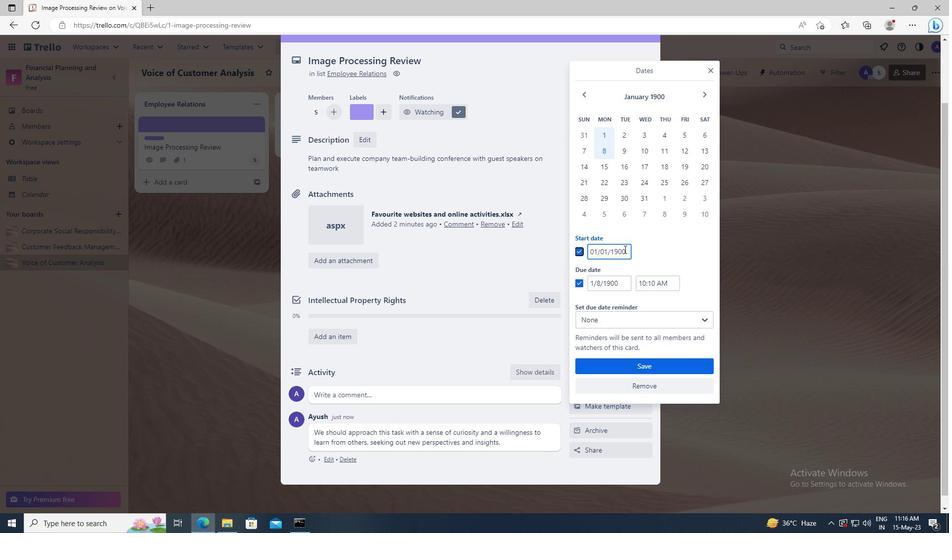 
Action: Key pressed <Key.left><Key.left><Key.left><Key.left><Key.left><Key.backspace>2
Screenshot: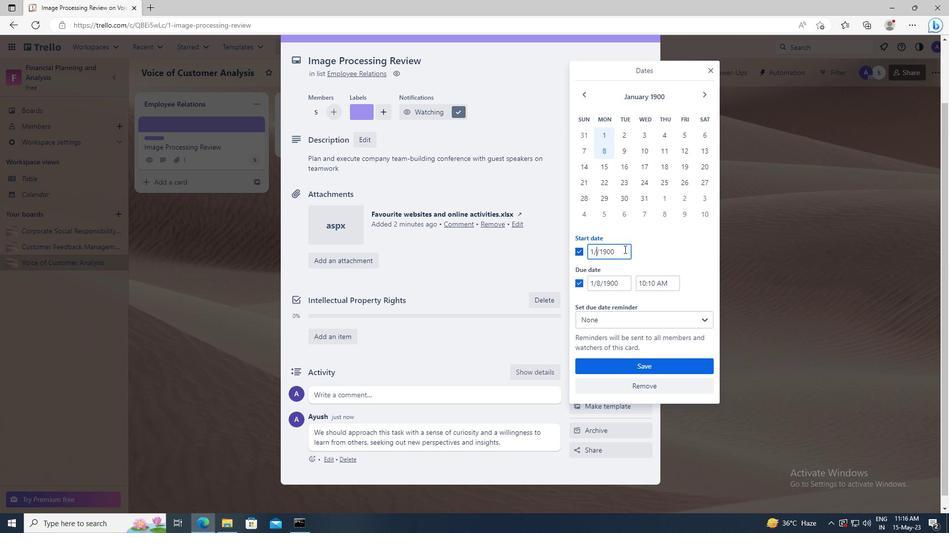 
Action: Mouse moved to (625, 283)
Screenshot: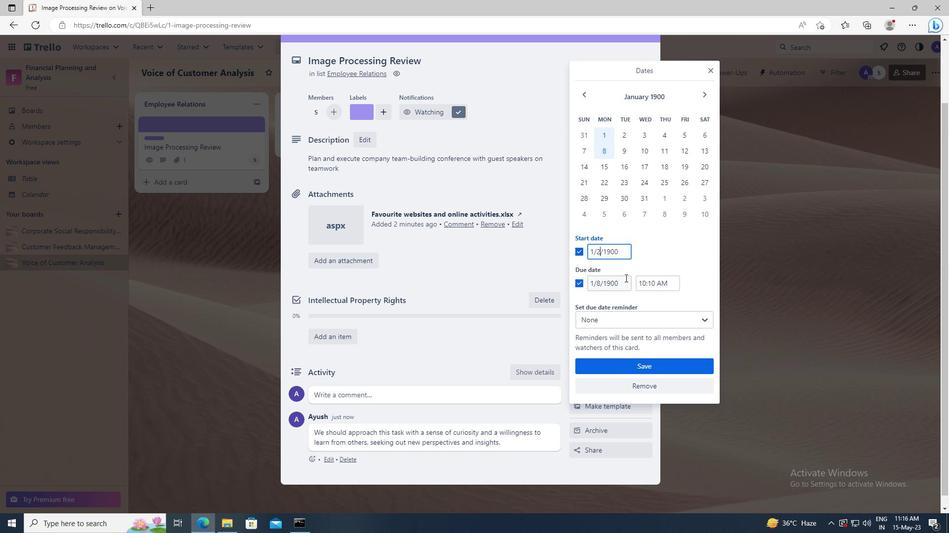 
Action: Mouse pressed left at (625, 283)
Screenshot: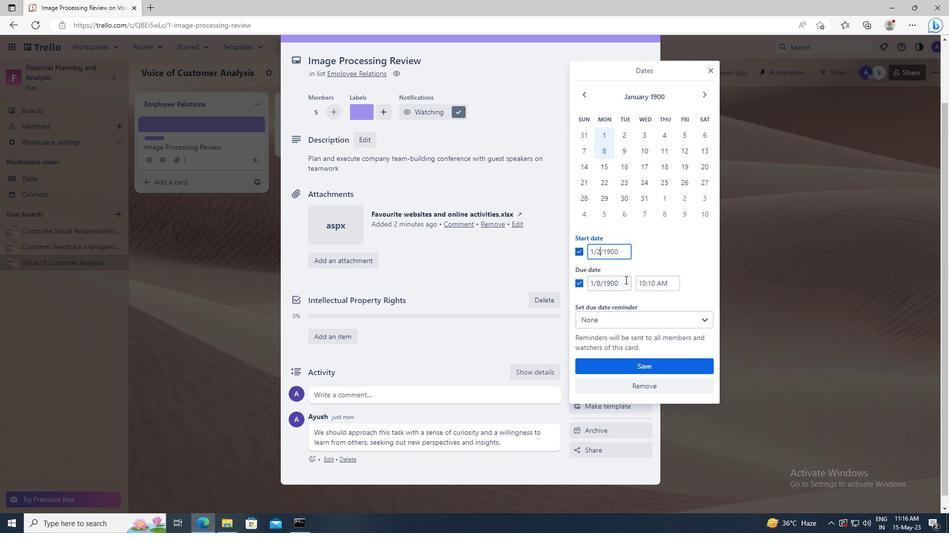 
Action: Key pressed <Key.left><Key.left><Key.left><Key.left><Key.left><Key.backspace>9
Screenshot: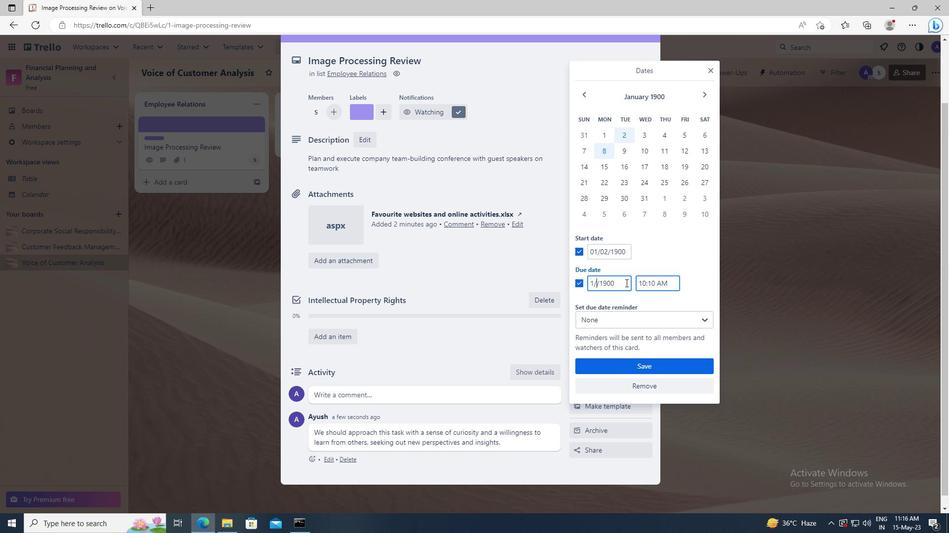 
Action: Mouse moved to (642, 366)
Screenshot: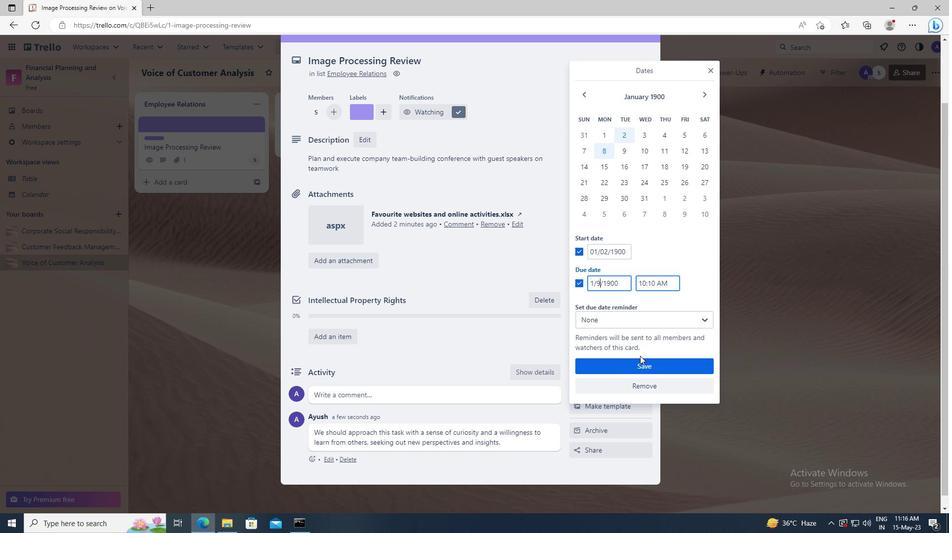 
Action: Mouse pressed left at (642, 366)
Screenshot: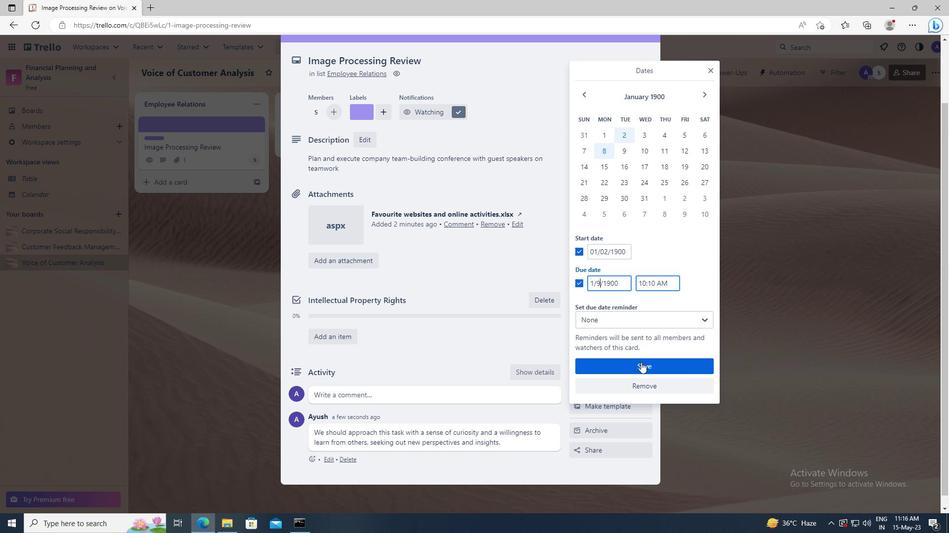 
